 Task: Look for Airbnb properties in Hengchun, Taiwan from 4th December, 2023 to 10th December, 2023 for 8 adults, 2 children.4 bedrooms having 8 beds and 4 bathrooms. Property type can be house. Amenities needed are: wifi, TV, free parkinig on premises, gym, breakfast. Look for 4 properties as per requirement.
Action: Mouse moved to (394, 62)
Screenshot: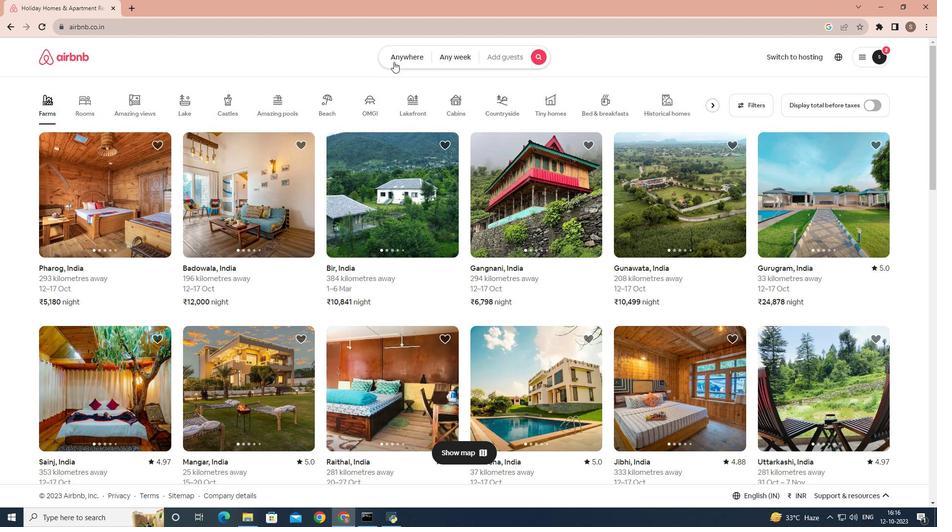 
Action: Mouse pressed left at (394, 62)
Screenshot: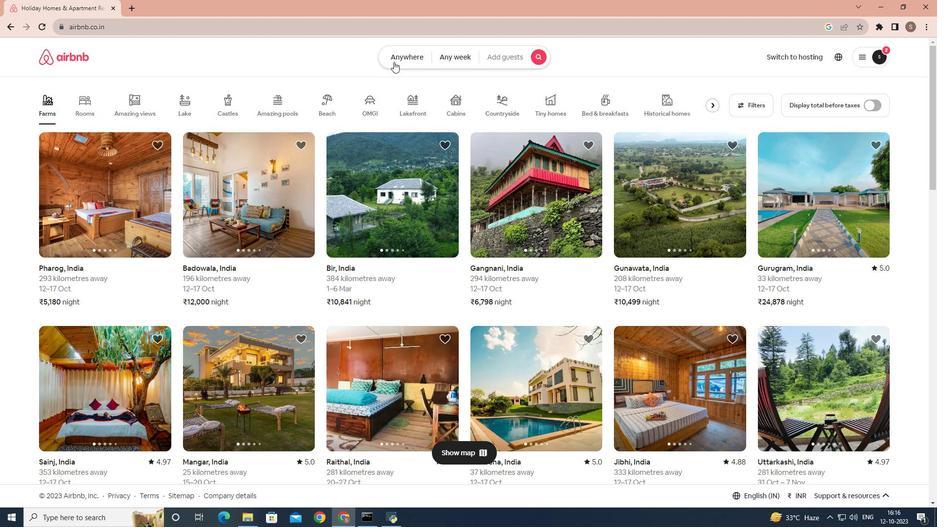 
Action: Mouse moved to (321, 96)
Screenshot: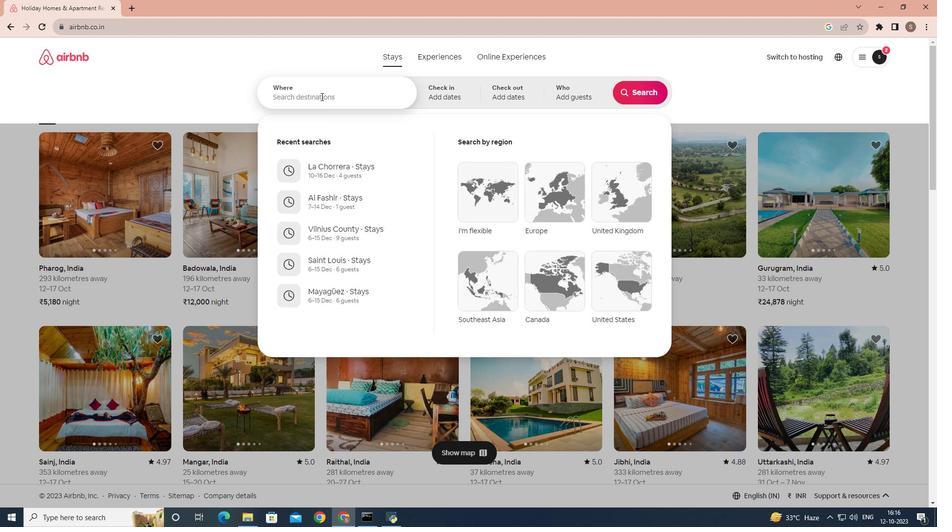 
Action: Mouse pressed left at (321, 96)
Screenshot: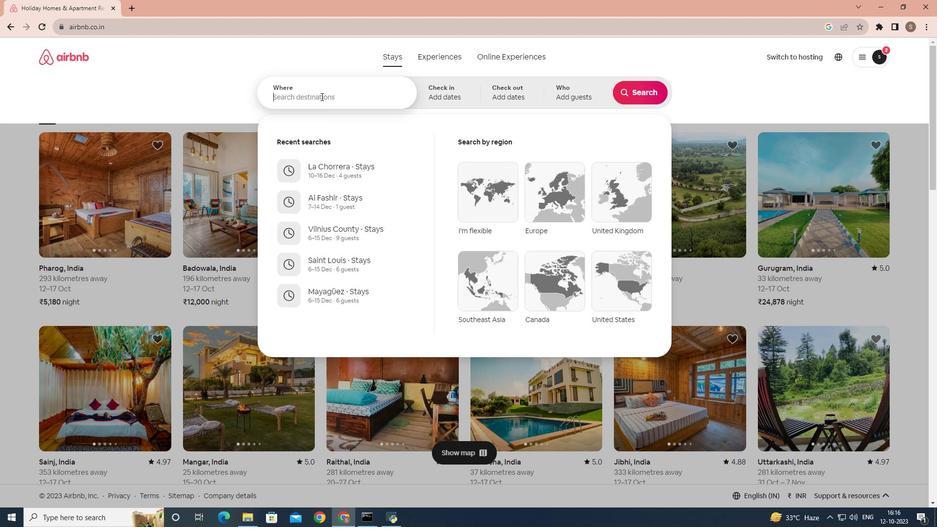 
Action: Key pressed hengchun
Screenshot: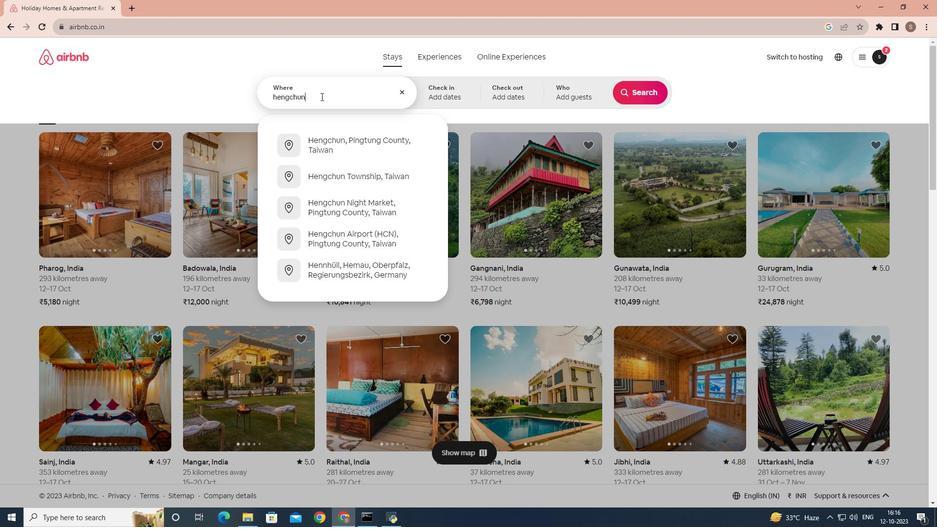 
Action: Mouse moved to (324, 173)
Screenshot: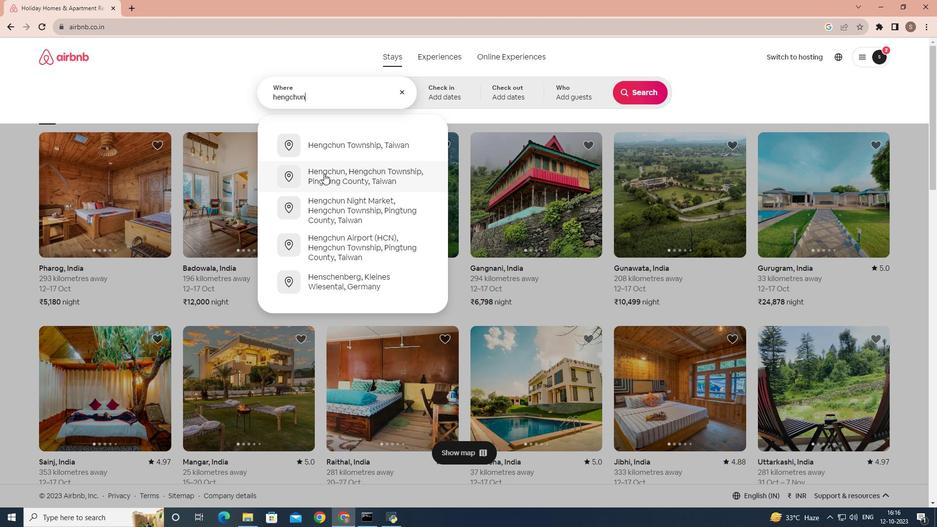 
Action: Mouse pressed left at (324, 173)
Screenshot: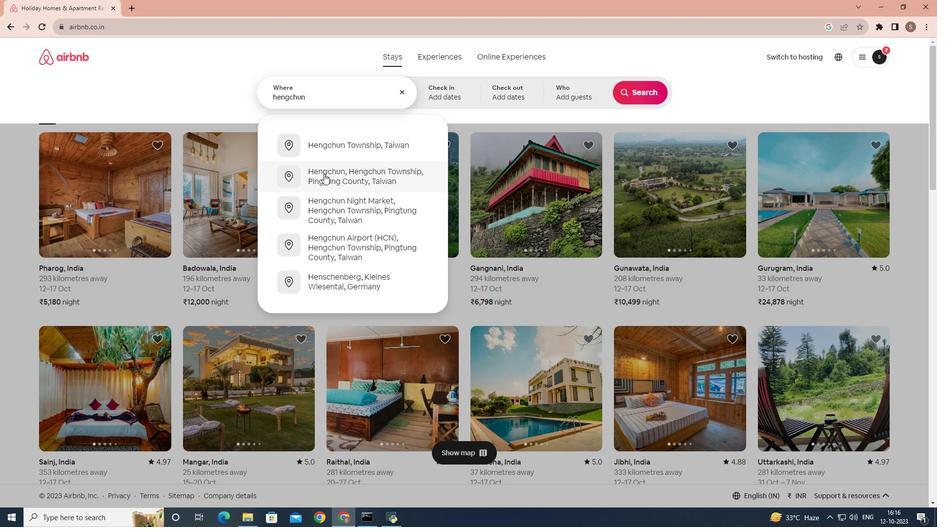 
Action: Mouse moved to (640, 167)
Screenshot: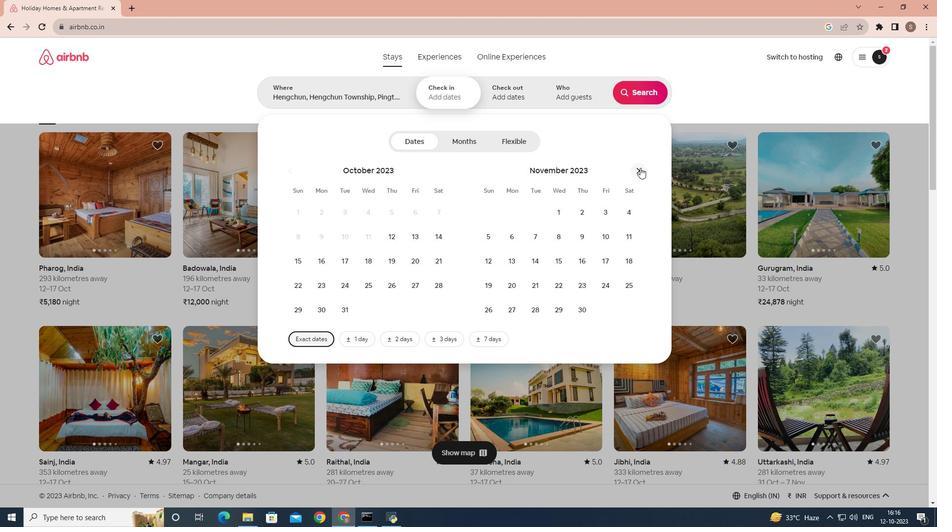 
Action: Mouse pressed left at (640, 167)
Screenshot: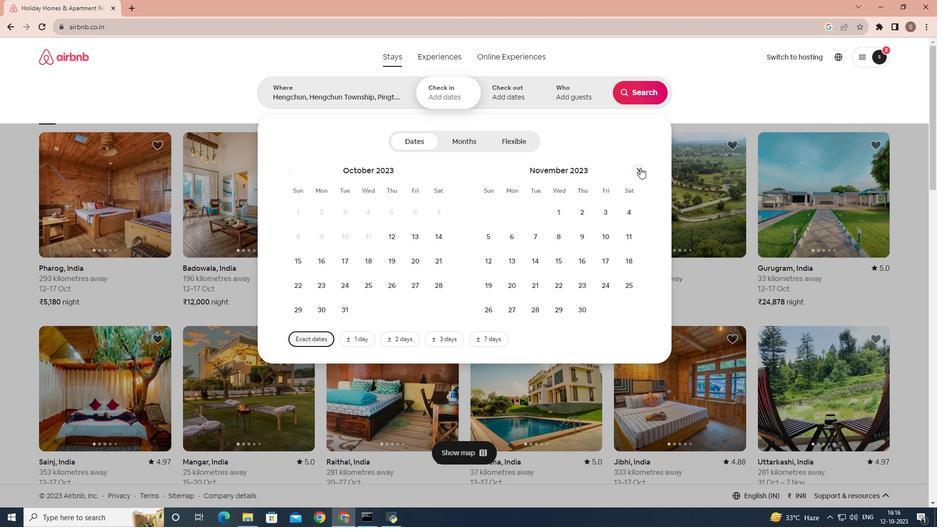 
Action: Mouse moved to (515, 242)
Screenshot: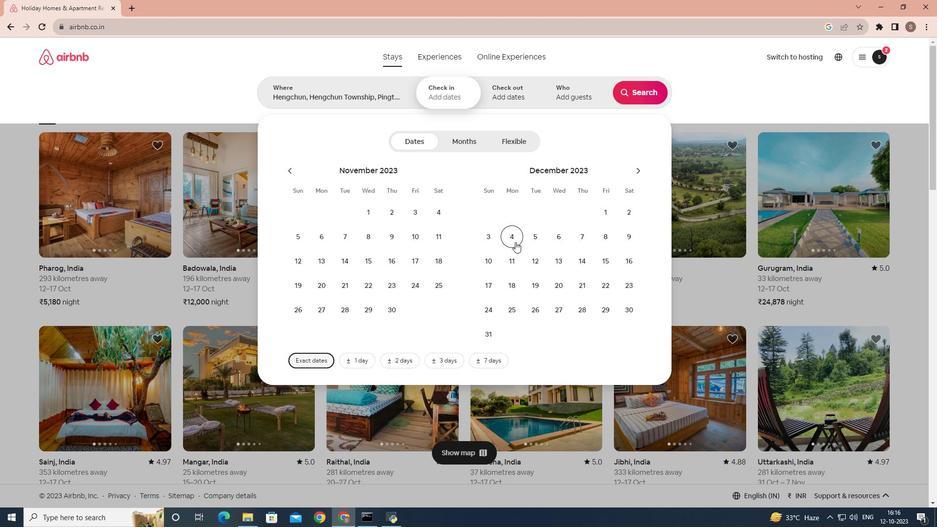 
Action: Mouse pressed left at (515, 242)
Screenshot: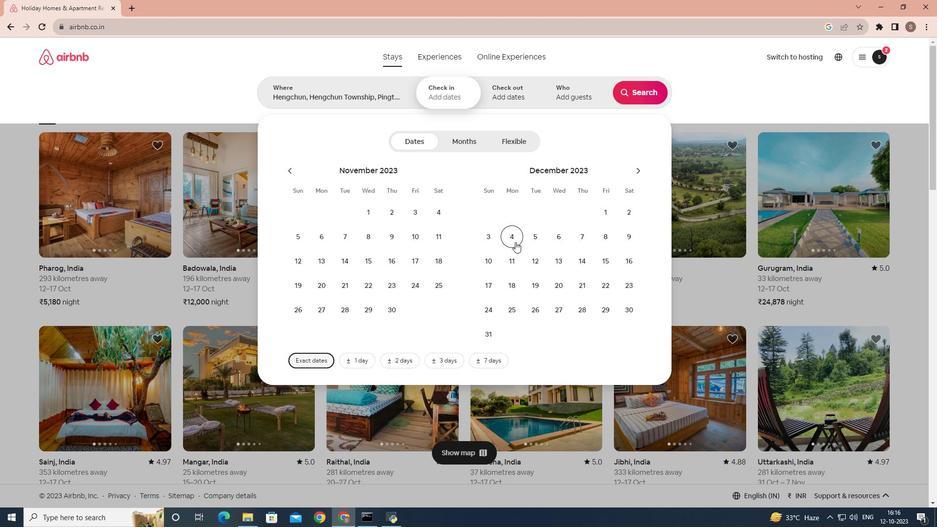 
Action: Mouse moved to (497, 262)
Screenshot: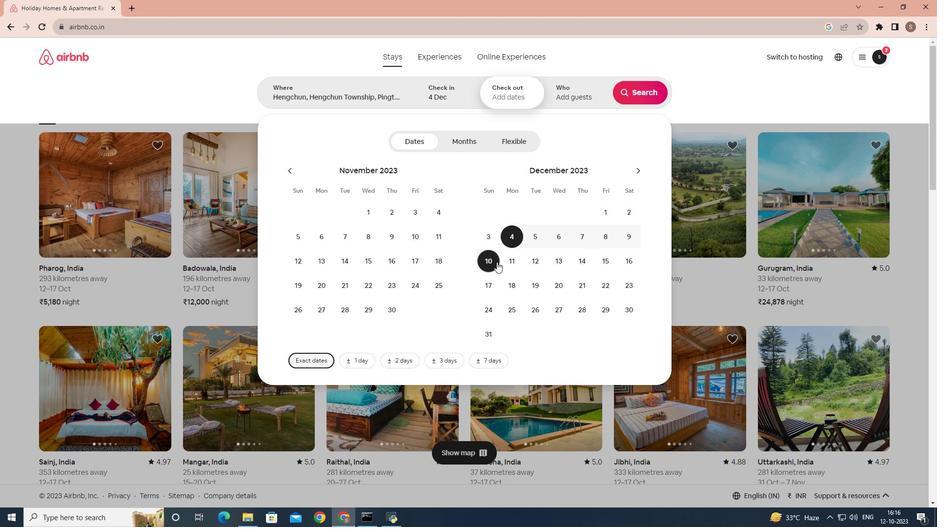 
Action: Mouse pressed left at (497, 262)
Screenshot: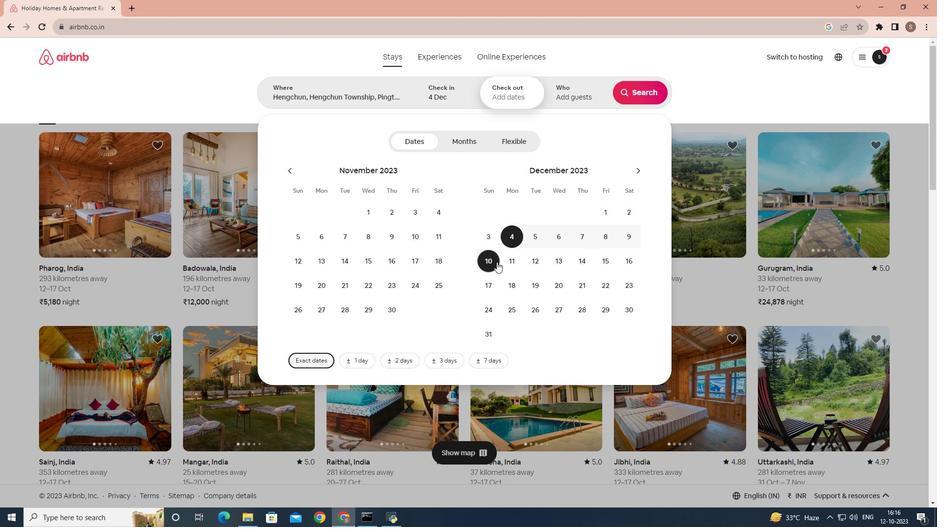 
Action: Mouse moved to (583, 98)
Screenshot: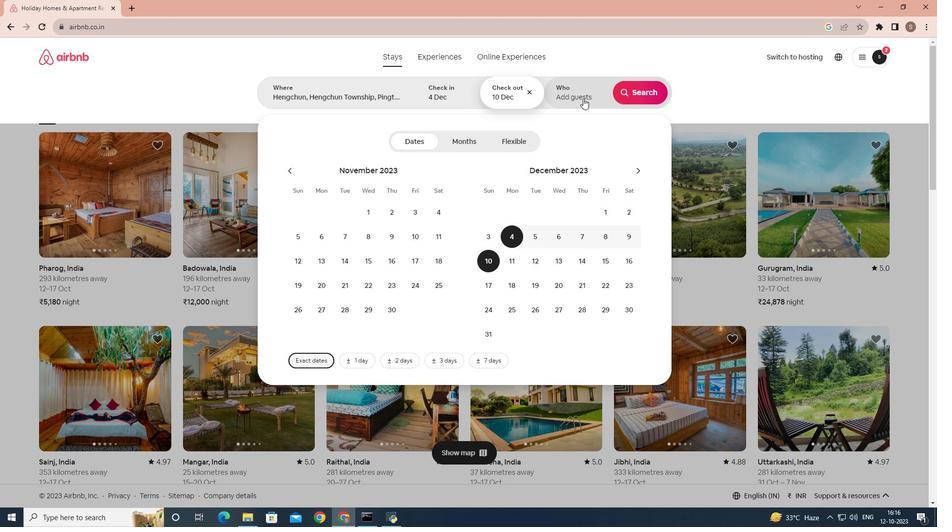 
Action: Mouse pressed left at (583, 98)
Screenshot: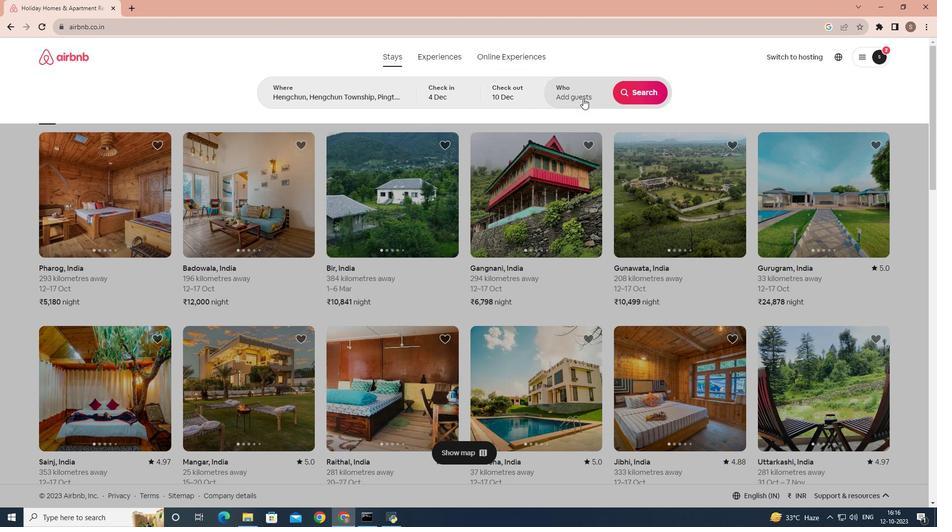 
Action: Mouse moved to (648, 143)
Screenshot: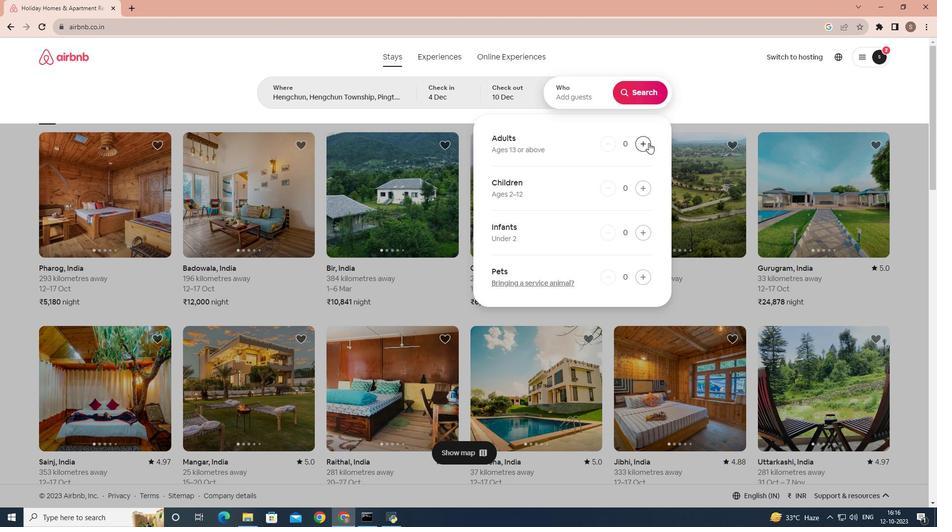 
Action: Mouse pressed left at (648, 143)
Screenshot: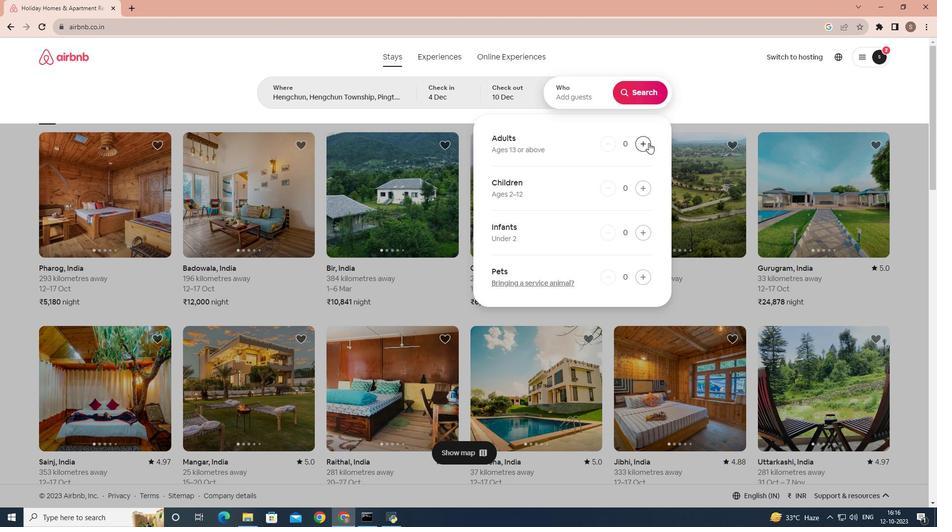 
Action: Mouse pressed left at (648, 143)
Screenshot: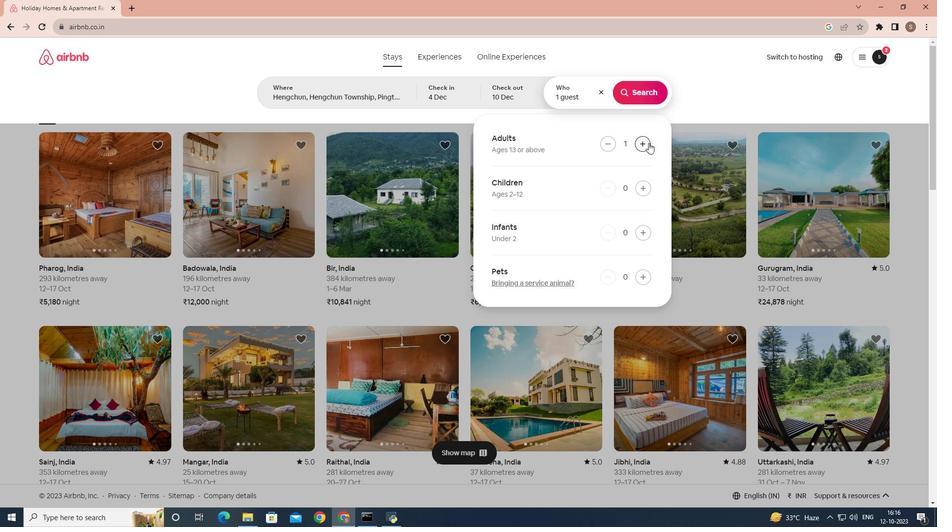 
Action: Mouse moved to (648, 143)
Screenshot: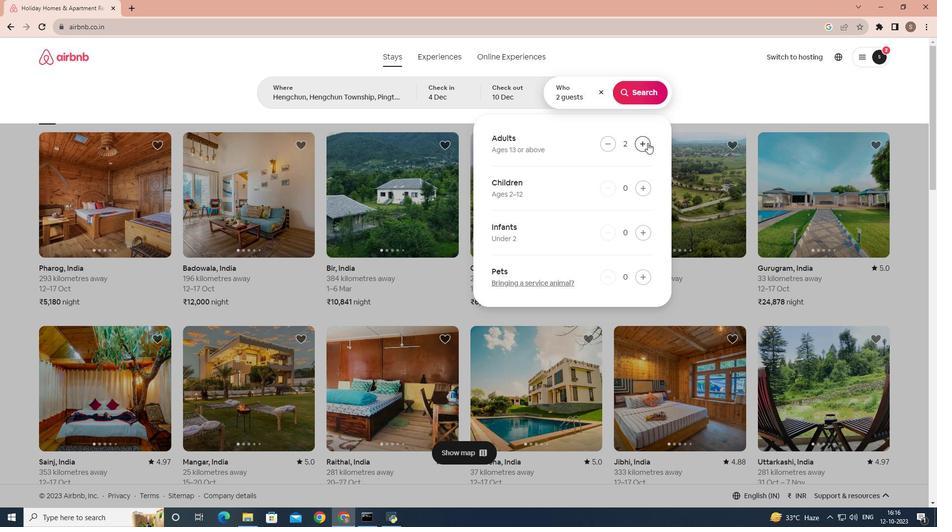 
Action: Mouse pressed left at (648, 143)
Screenshot: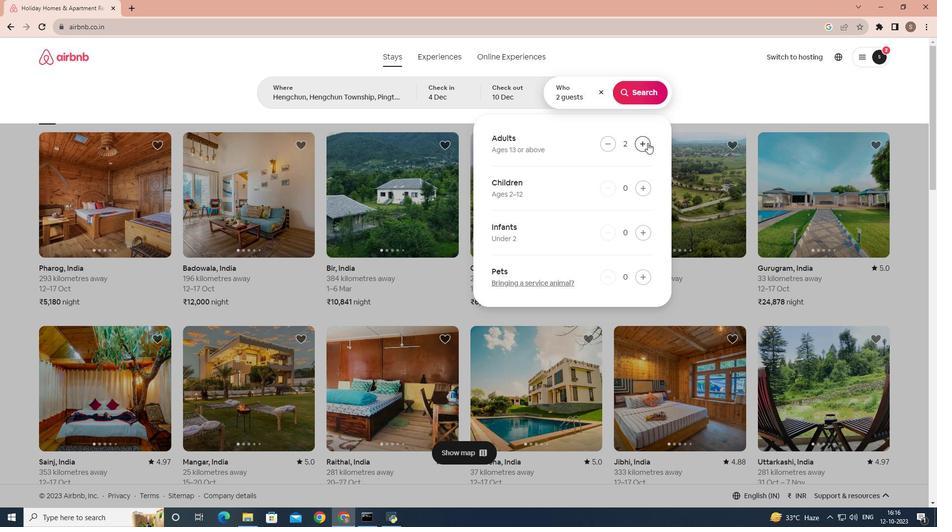 
Action: Mouse pressed left at (648, 143)
Screenshot: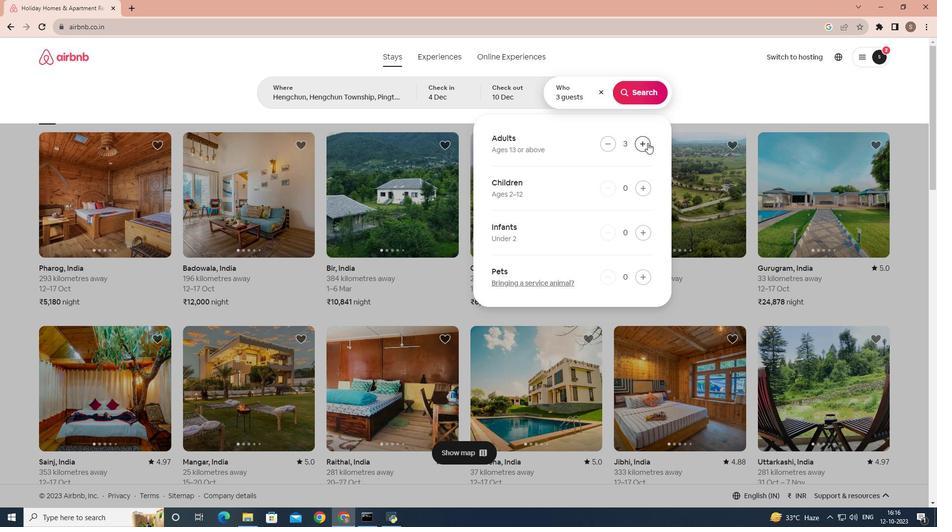 
Action: Mouse pressed left at (648, 143)
Screenshot: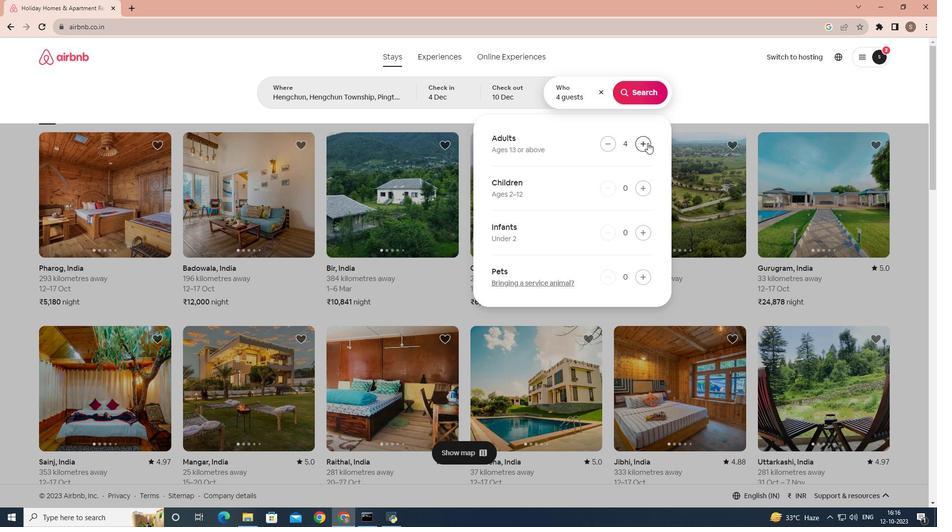 
Action: Mouse pressed left at (648, 143)
Screenshot: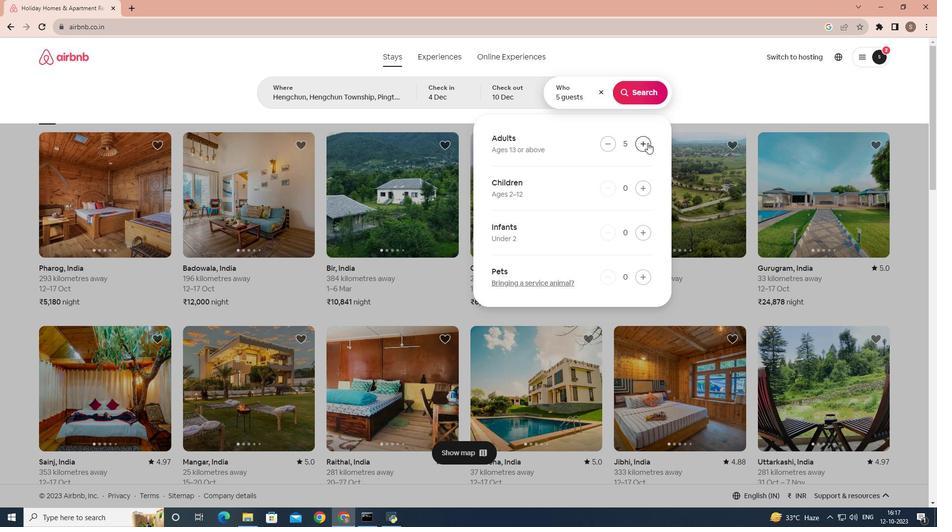 
Action: Mouse pressed left at (648, 143)
Screenshot: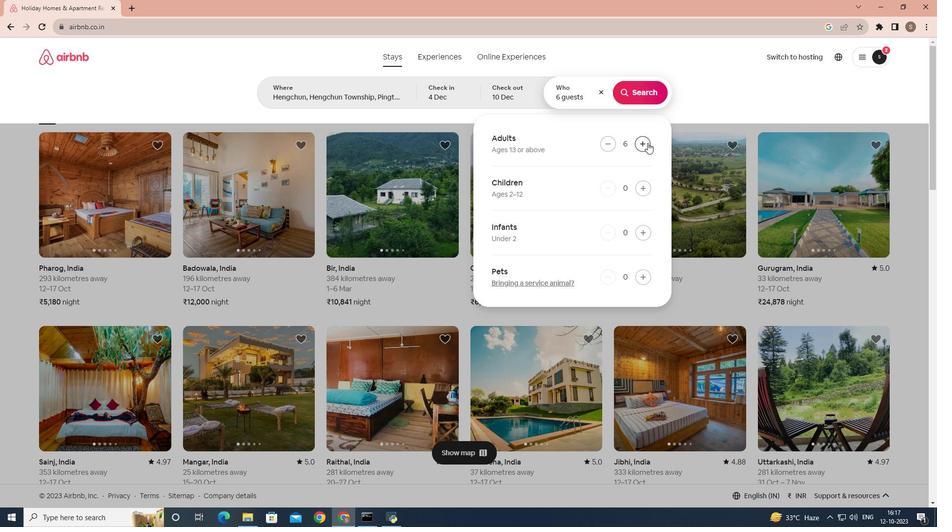 
Action: Mouse pressed left at (648, 143)
Screenshot: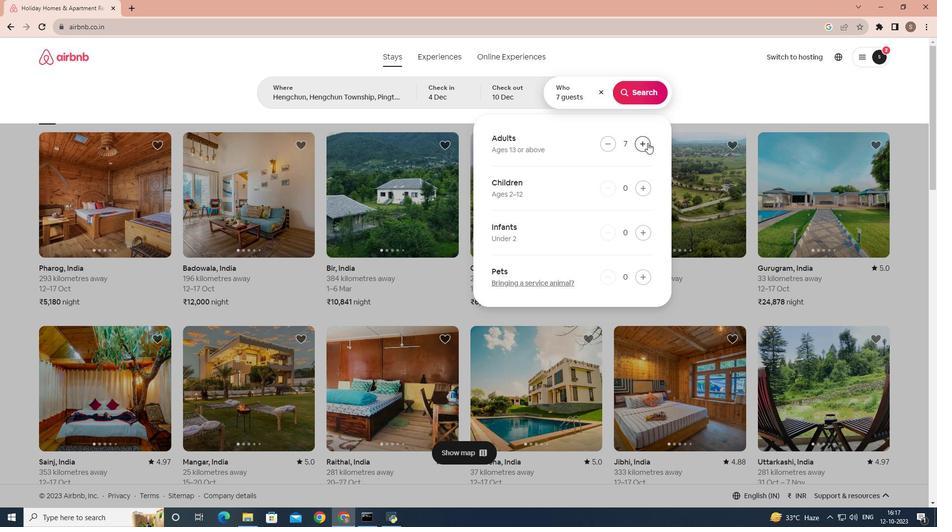
Action: Mouse moved to (639, 189)
Screenshot: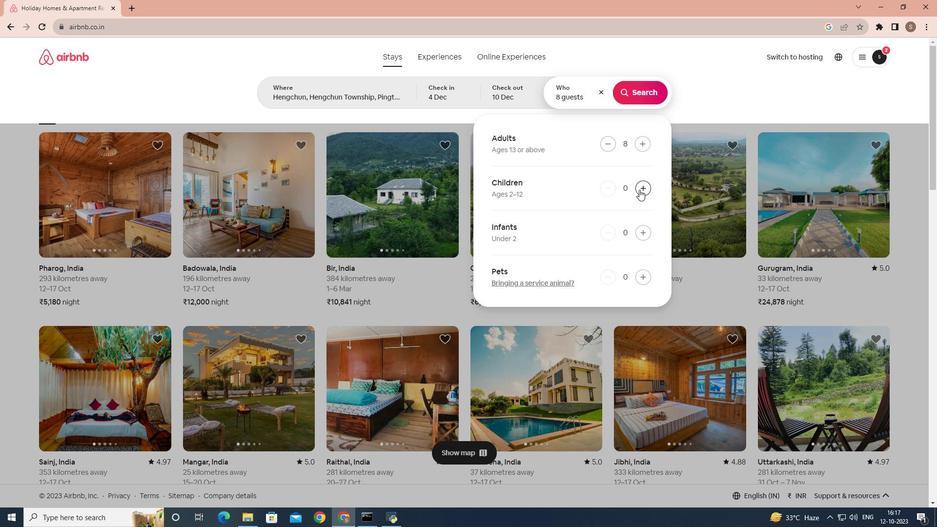 
Action: Mouse pressed left at (639, 189)
Screenshot: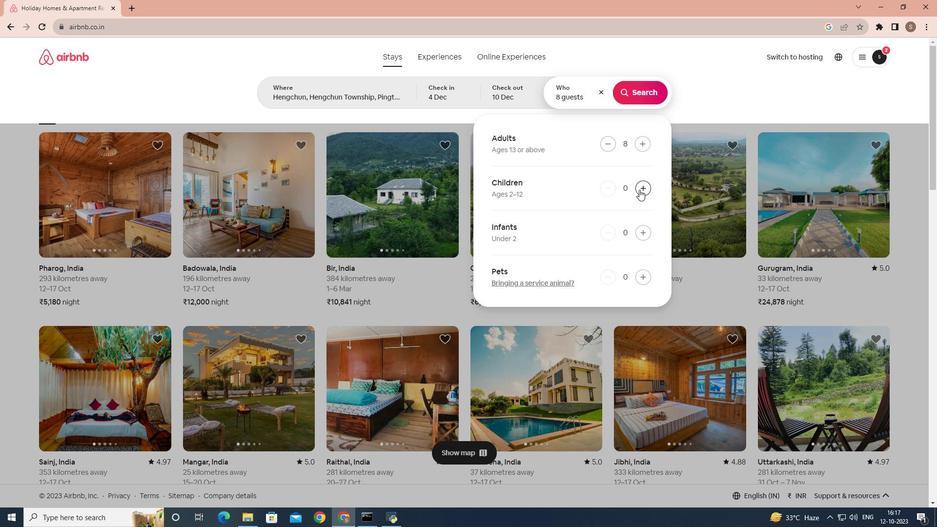 
Action: Mouse pressed left at (639, 189)
Screenshot: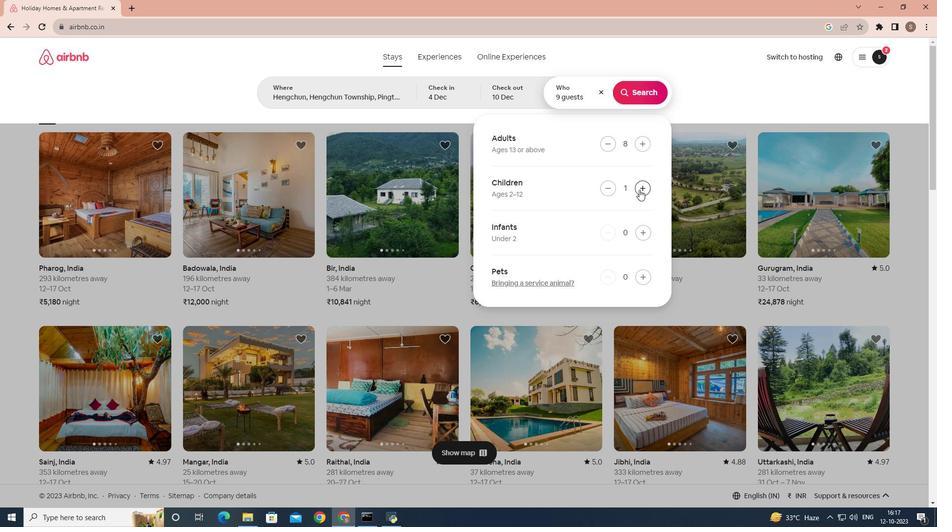 
Action: Mouse moved to (640, 101)
Screenshot: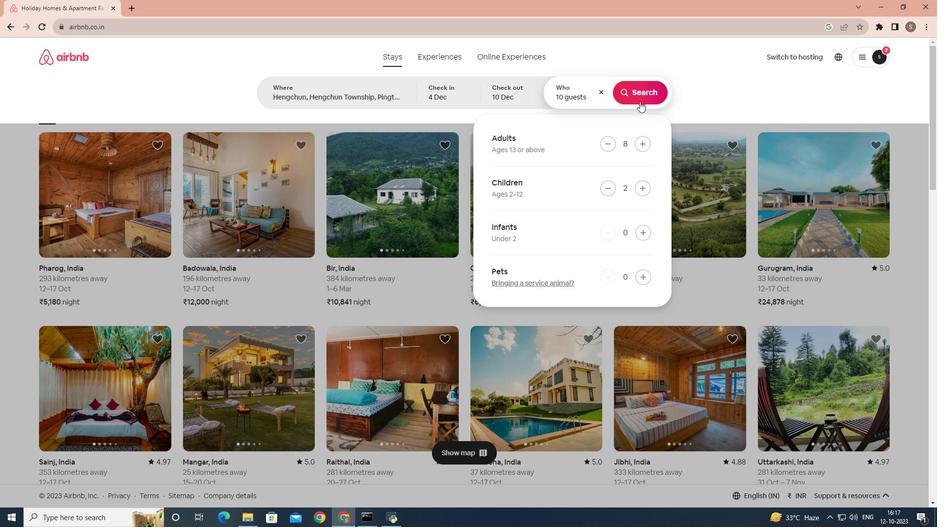 
Action: Mouse pressed left at (640, 101)
Screenshot: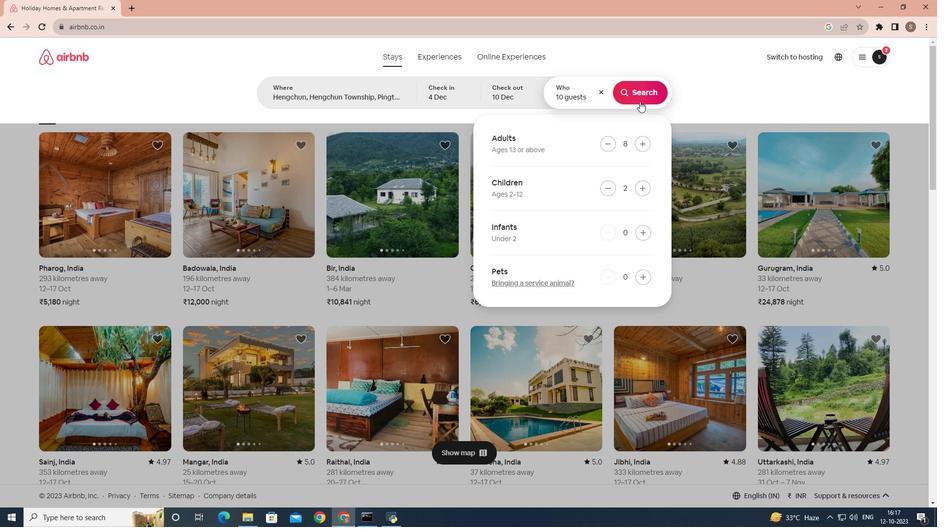 
Action: Mouse moved to (788, 95)
Screenshot: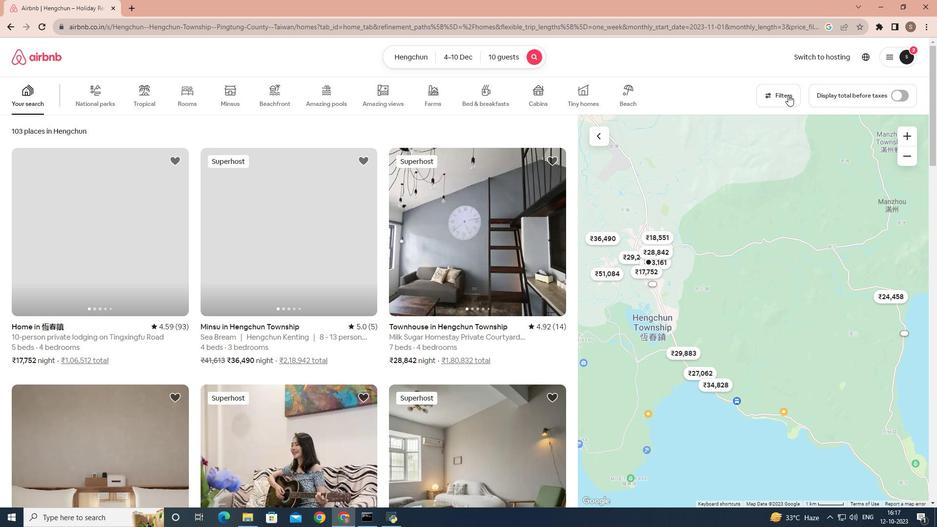 
Action: Mouse pressed left at (788, 95)
Screenshot: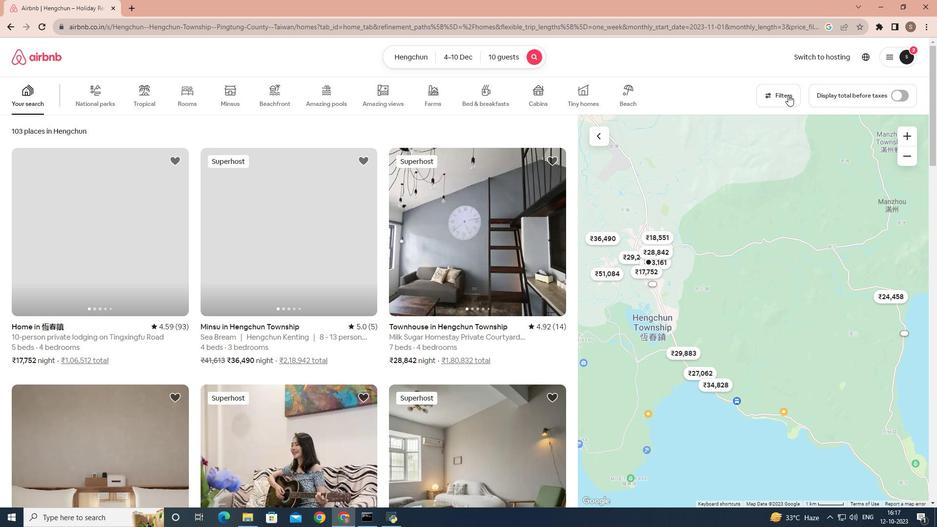
Action: Mouse moved to (435, 296)
Screenshot: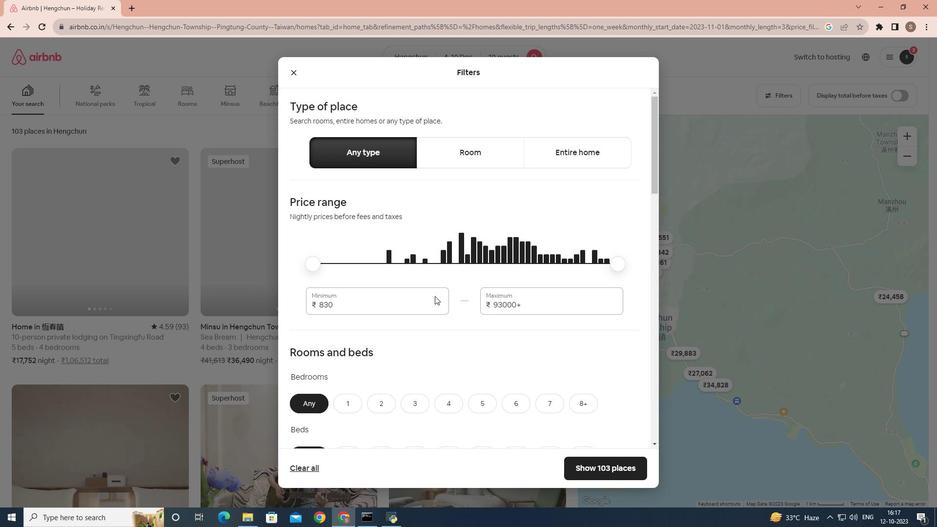 
Action: Mouse scrolled (435, 295) with delta (0, 0)
Screenshot: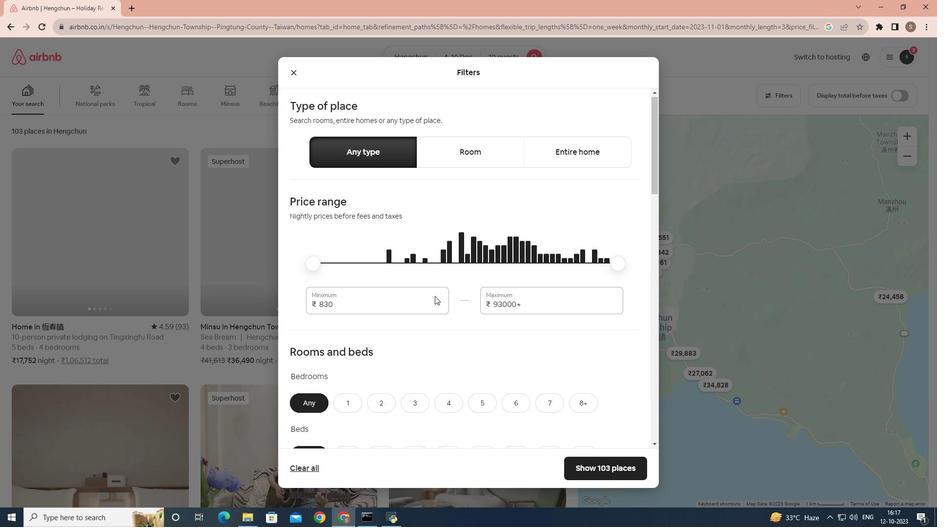 
Action: Mouse scrolled (435, 295) with delta (0, 0)
Screenshot: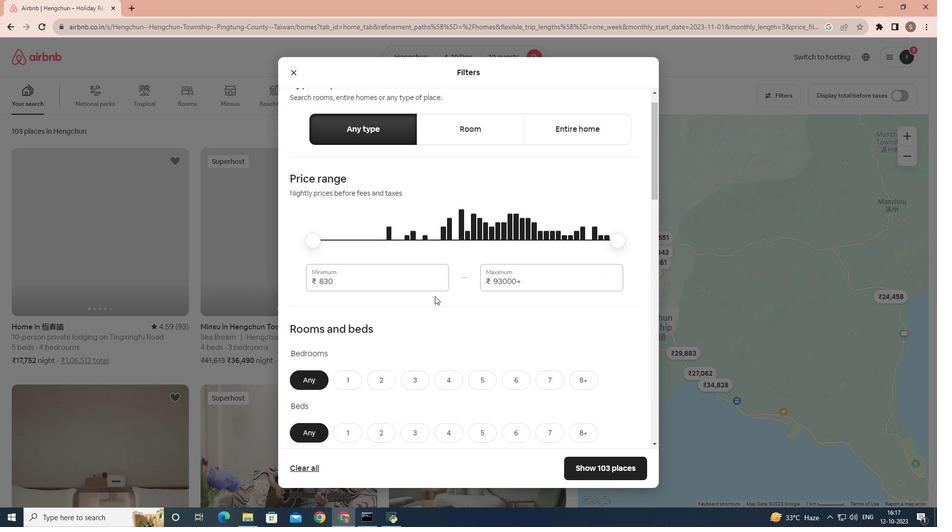
Action: Mouse scrolled (435, 295) with delta (0, 0)
Screenshot: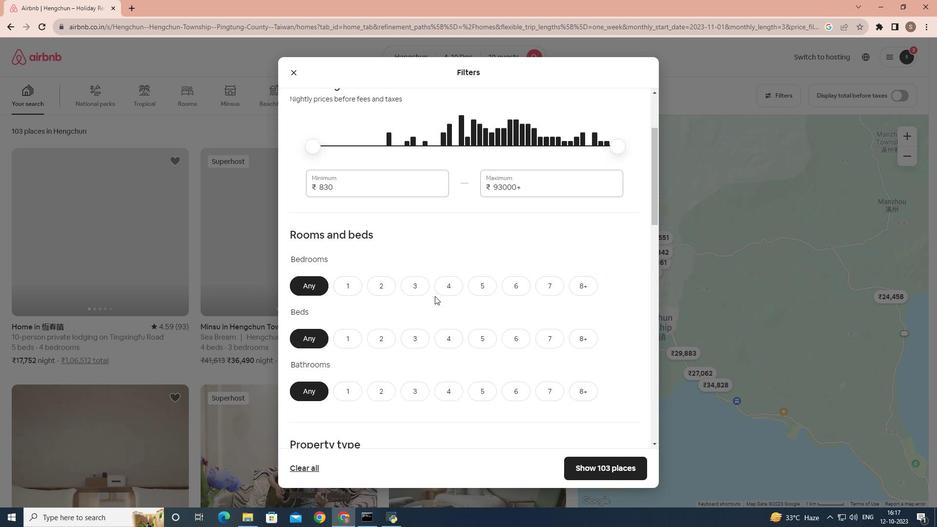 
Action: Mouse moved to (448, 262)
Screenshot: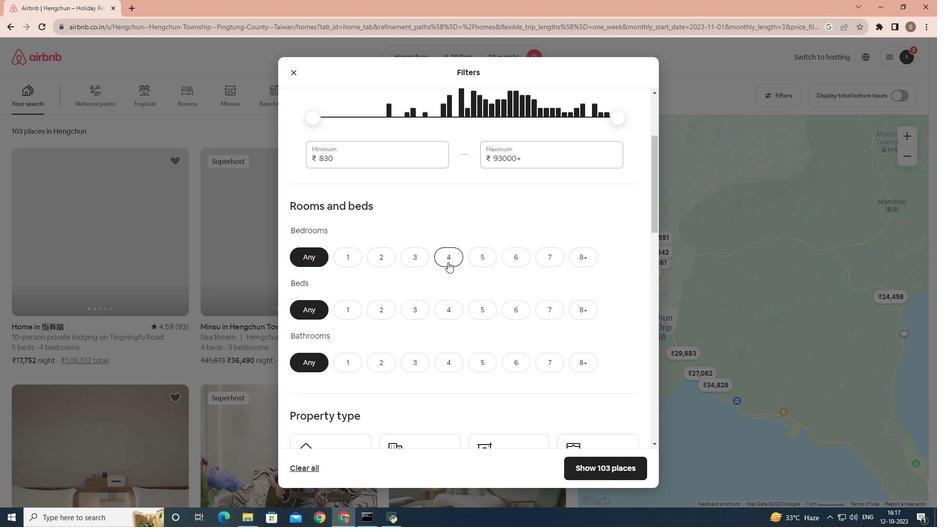 
Action: Mouse pressed left at (448, 262)
Screenshot: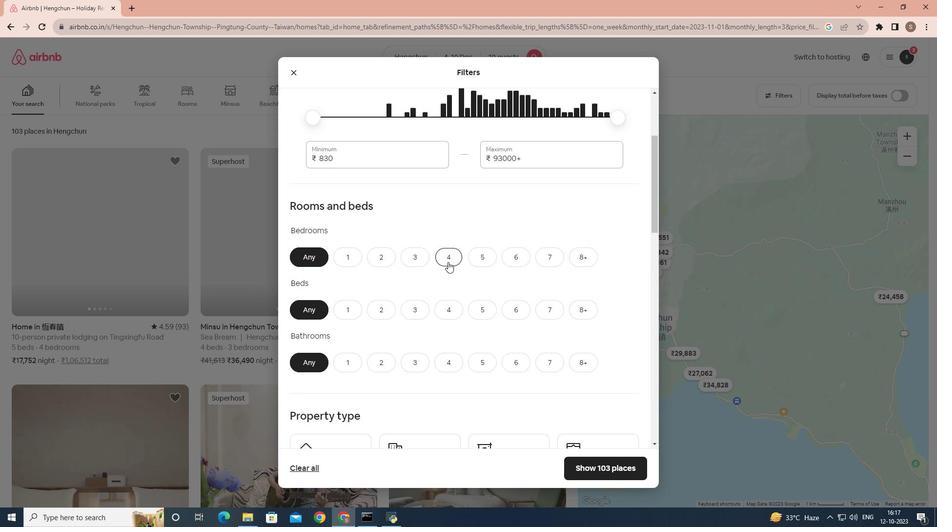 
Action: Mouse moved to (583, 315)
Screenshot: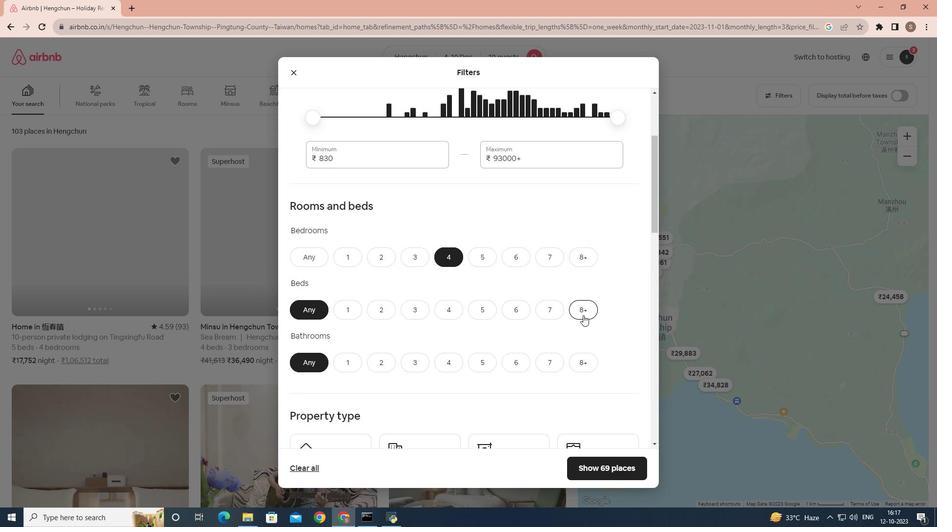
Action: Mouse pressed left at (583, 315)
Screenshot: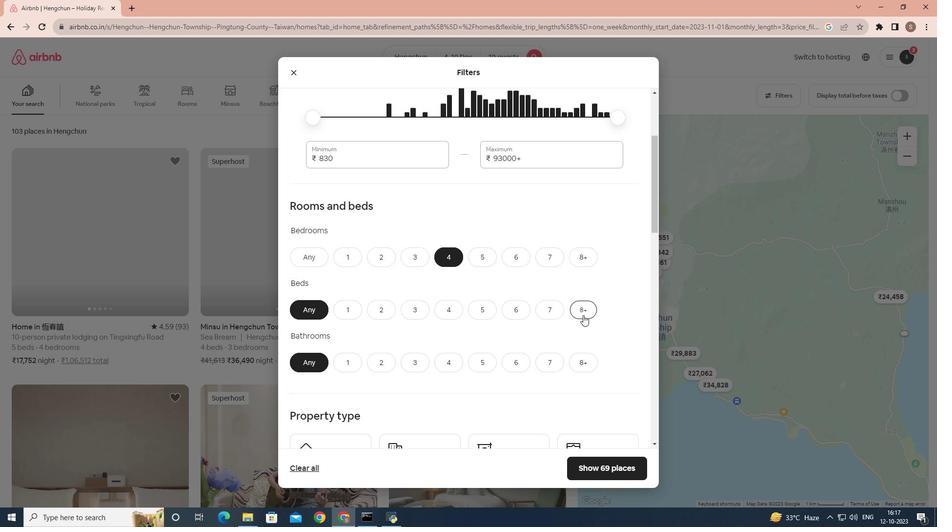 
Action: Mouse moved to (455, 366)
Screenshot: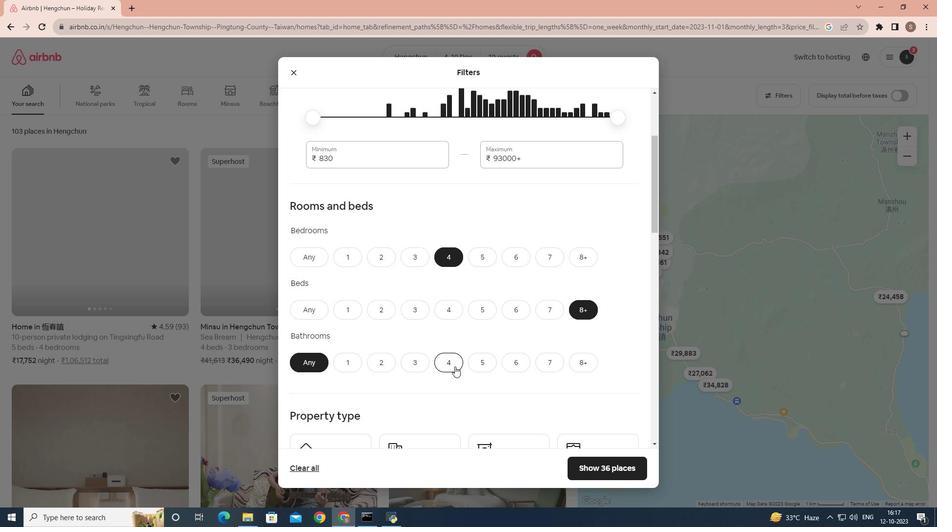 
Action: Mouse pressed left at (455, 366)
Screenshot: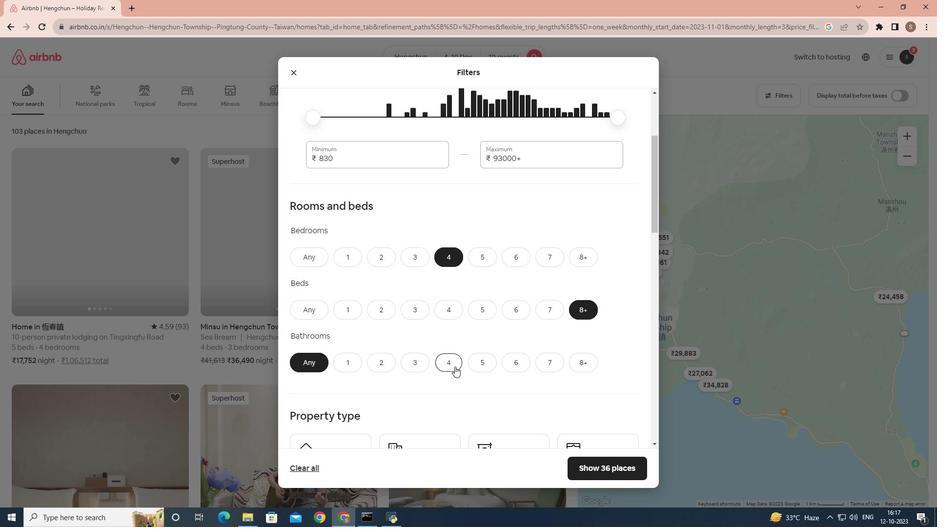
Action: Mouse moved to (443, 337)
Screenshot: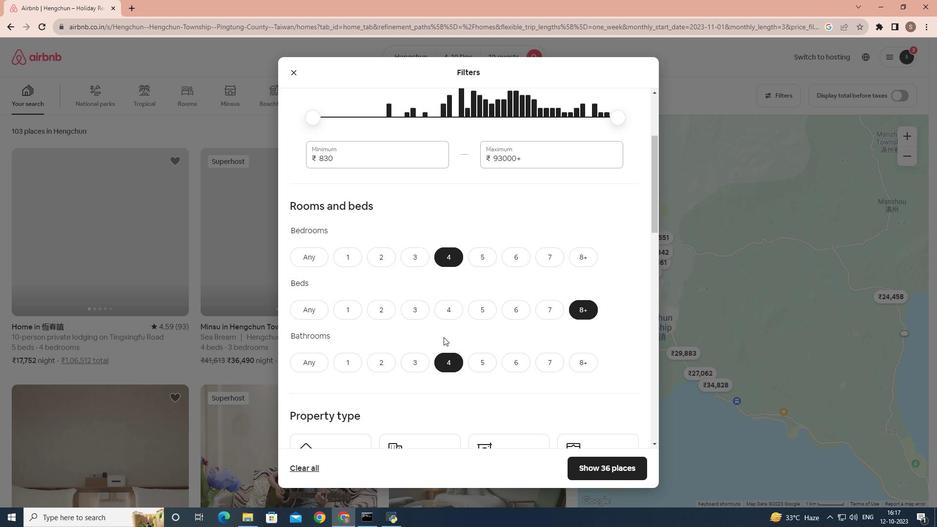 
Action: Mouse scrolled (443, 336) with delta (0, 0)
Screenshot: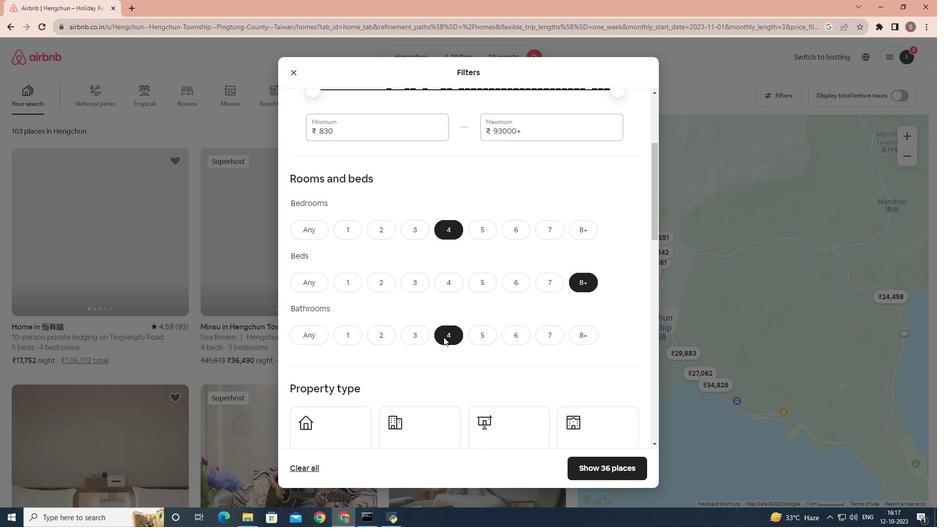 
Action: Mouse scrolled (443, 336) with delta (0, 0)
Screenshot: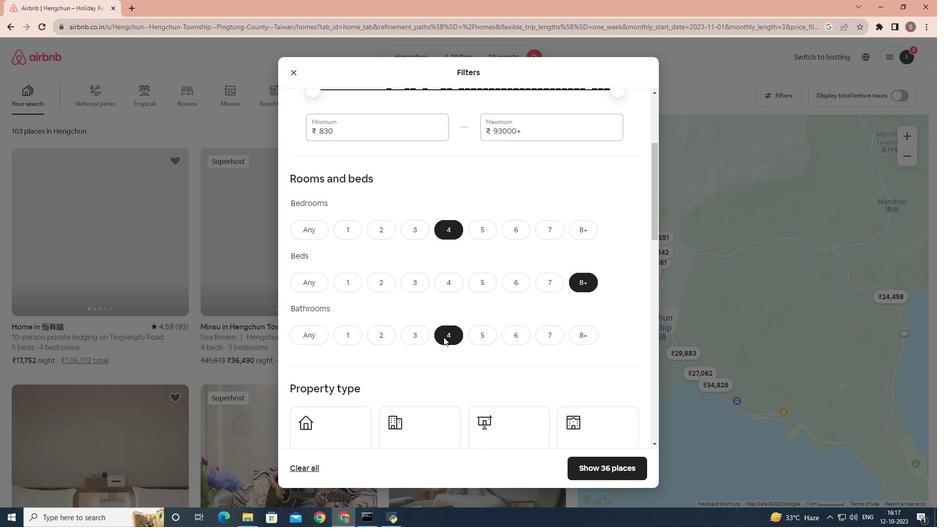
Action: Mouse scrolled (443, 336) with delta (0, 0)
Screenshot: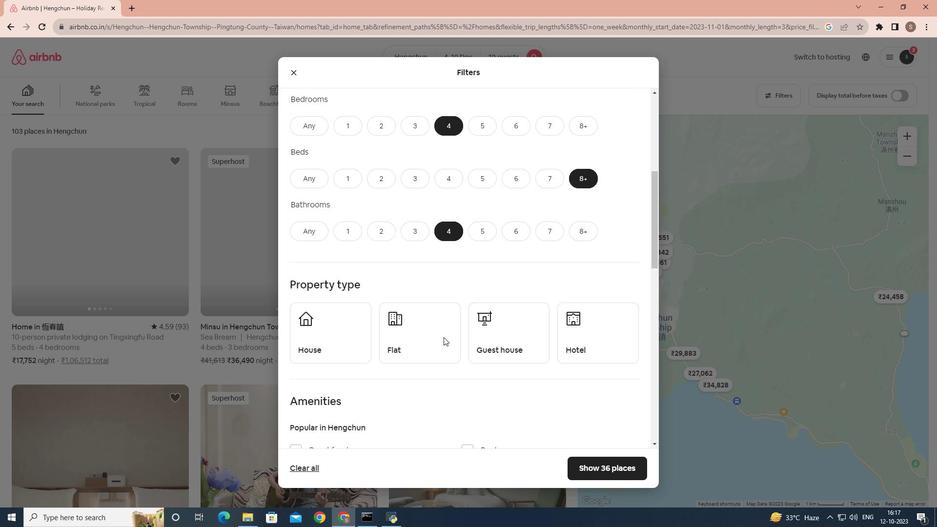 
Action: Mouse scrolled (443, 336) with delta (0, 0)
Screenshot: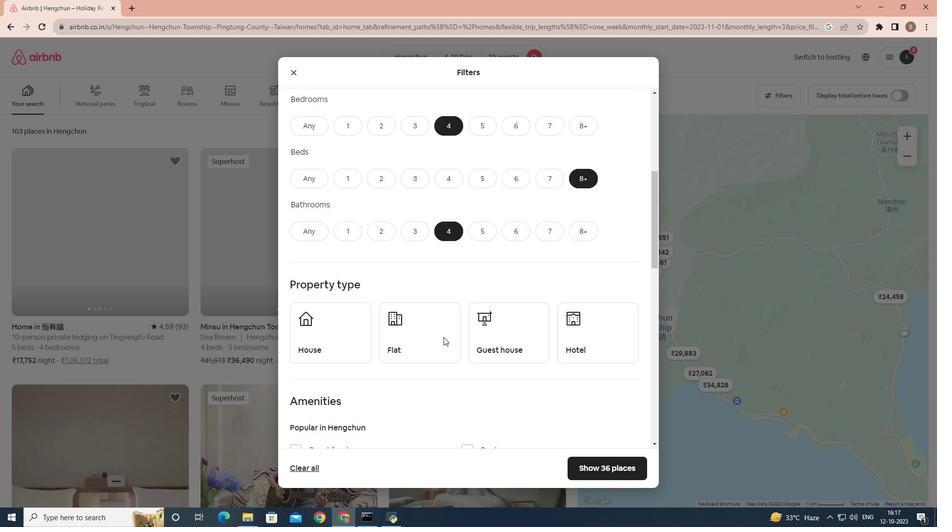 
Action: Mouse moved to (385, 256)
Screenshot: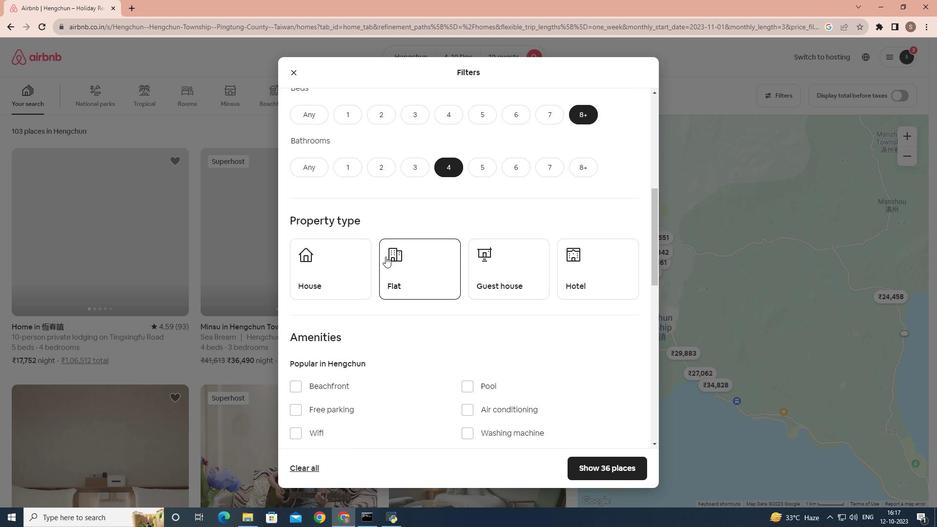 
Action: Mouse scrolled (385, 256) with delta (0, 0)
Screenshot: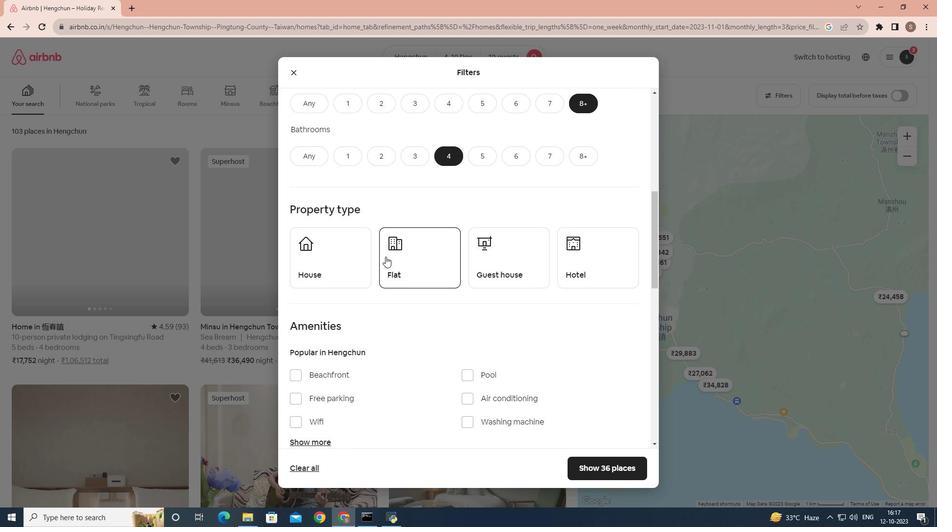
Action: Mouse moved to (326, 239)
Screenshot: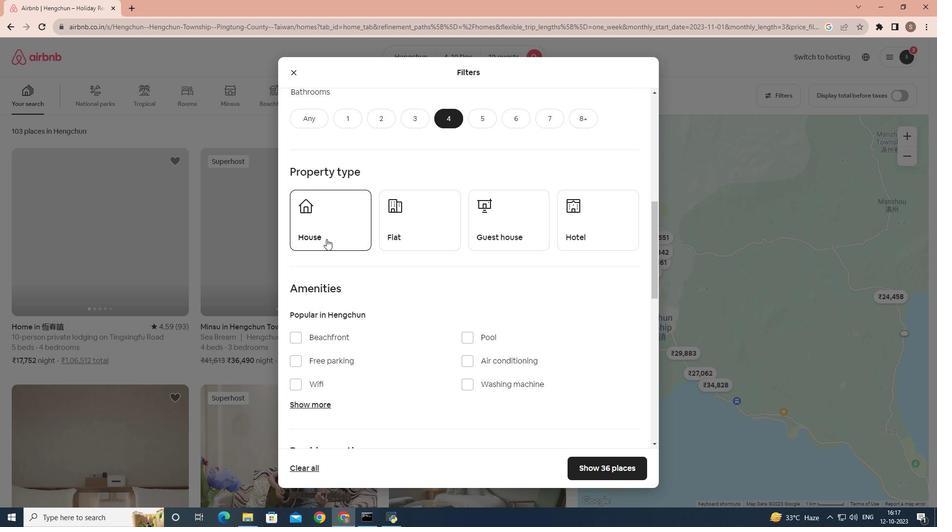 
Action: Mouse pressed left at (326, 239)
Screenshot: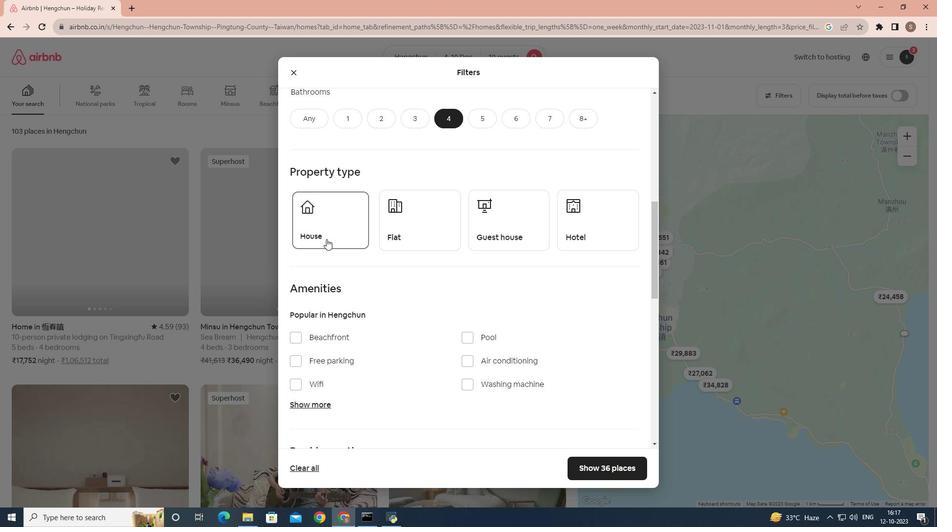 
Action: Mouse moved to (303, 403)
Screenshot: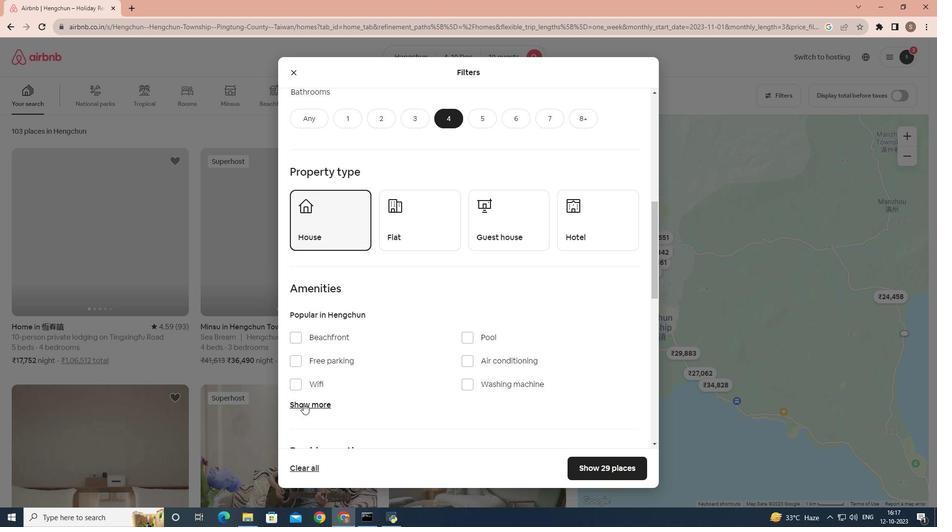 
Action: Mouse pressed left at (303, 403)
Screenshot: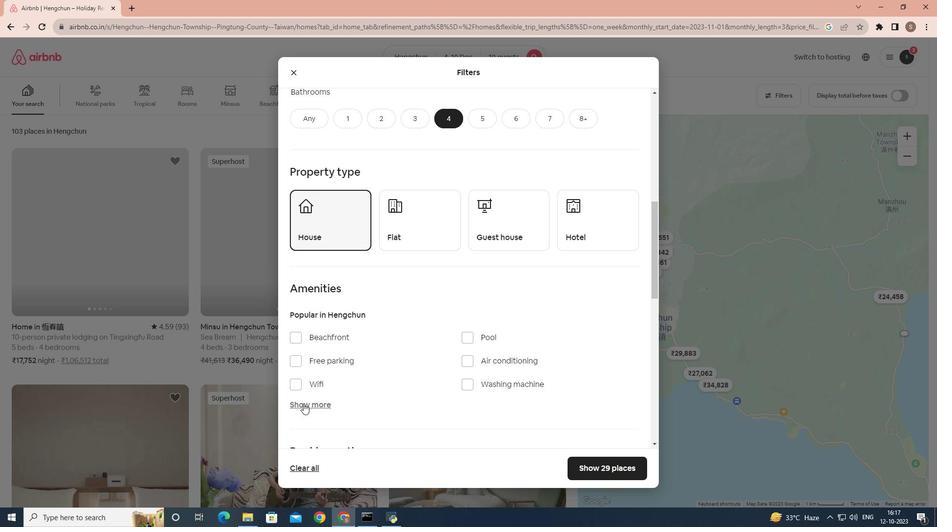 
Action: Mouse moved to (312, 380)
Screenshot: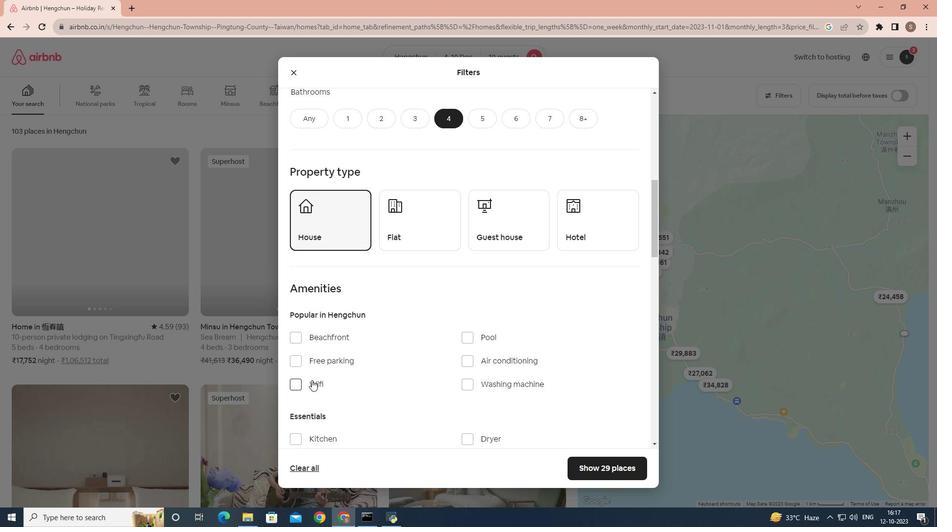 
Action: Mouse scrolled (312, 379) with delta (0, 0)
Screenshot: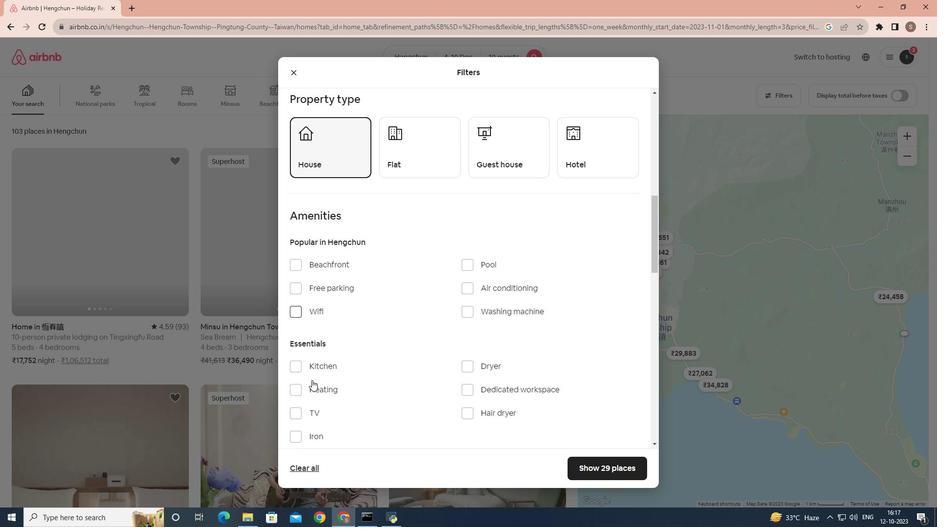 
Action: Mouse scrolled (312, 379) with delta (0, 0)
Screenshot: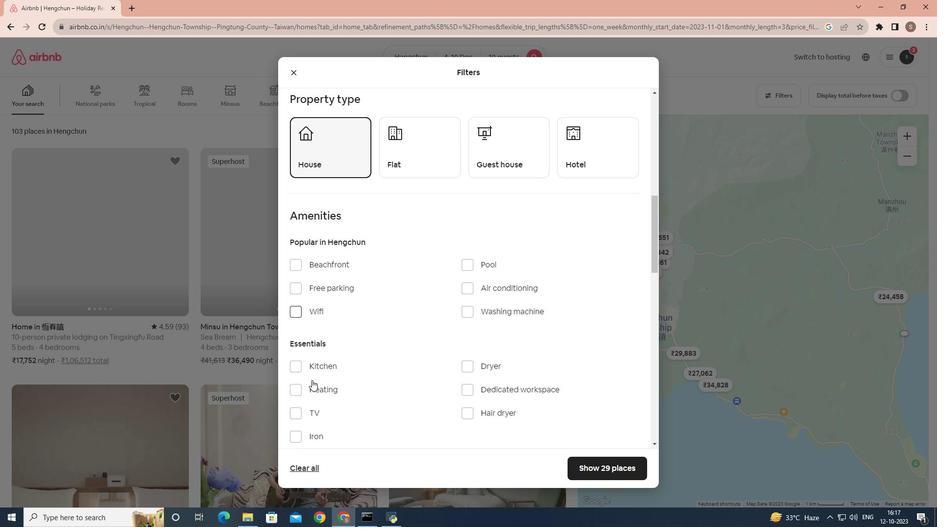 
Action: Mouse scrolled (312, 379) with delta (0, 0)
Screenshot: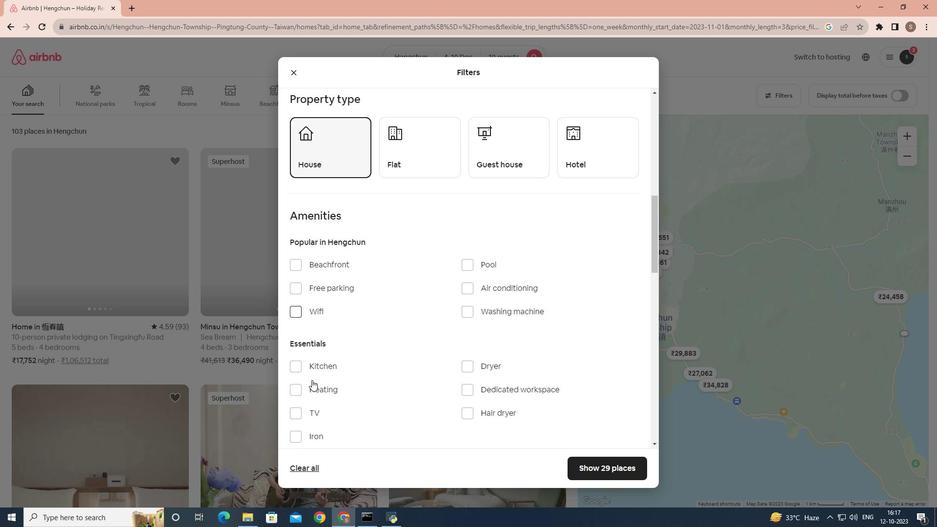 
Action: Mouse scrolled (312, 379) with delta (0, 0)
Screenshot: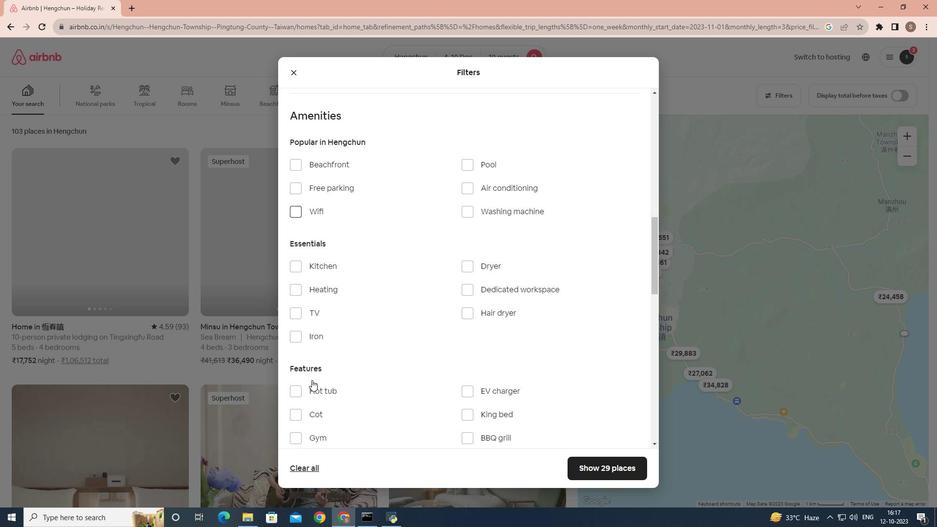 
Action: Mouse moved to (304, 195)
Screenshot: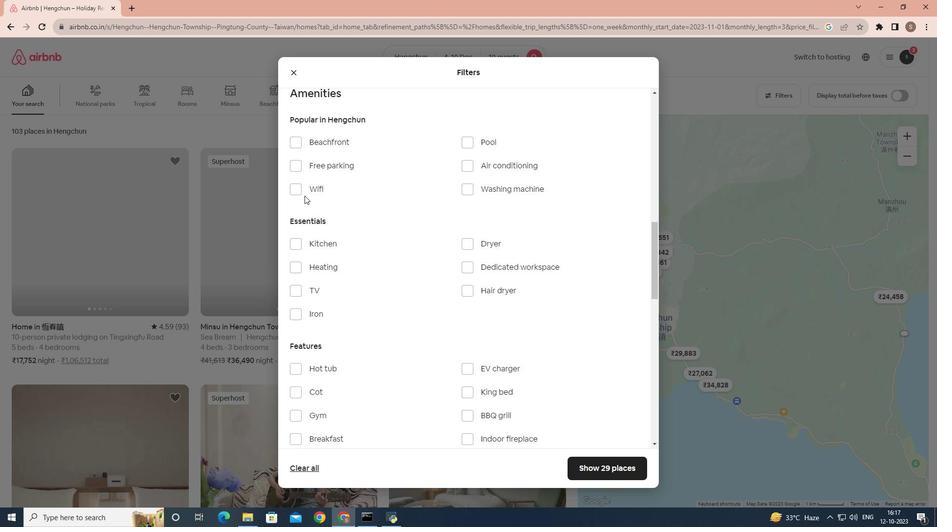 
Action: Mouse pressed left at (304, 195)
Screenshot: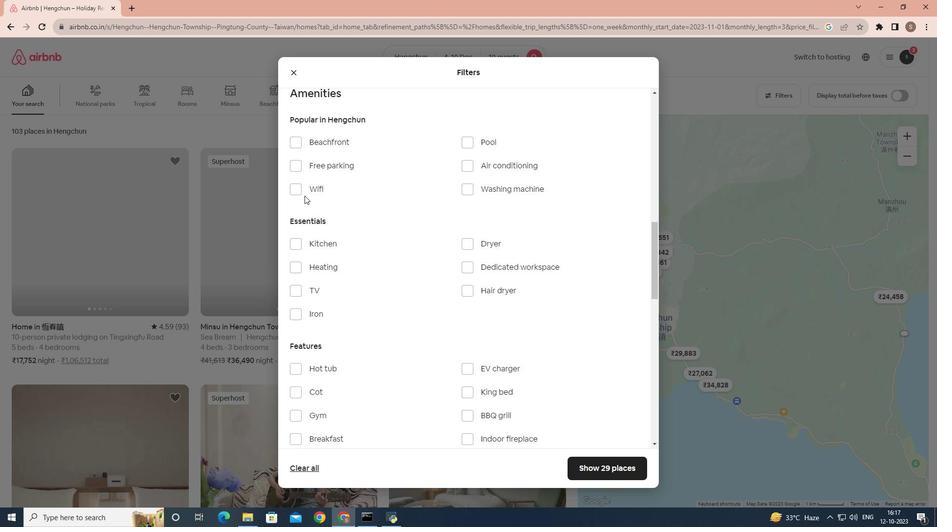 
Action: Mouse moved to (314, 192)
Screenshot: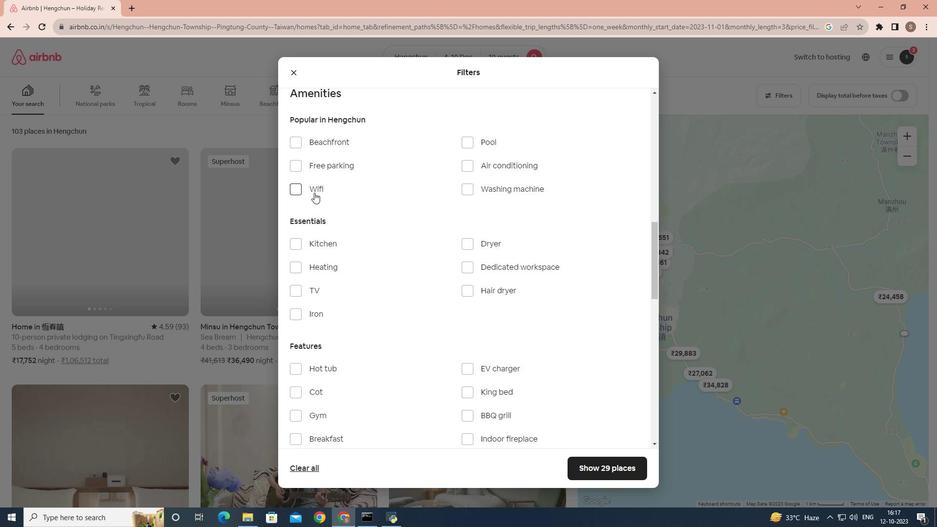 
Action: Mouse pressed left at (314, 192)
Screenshot: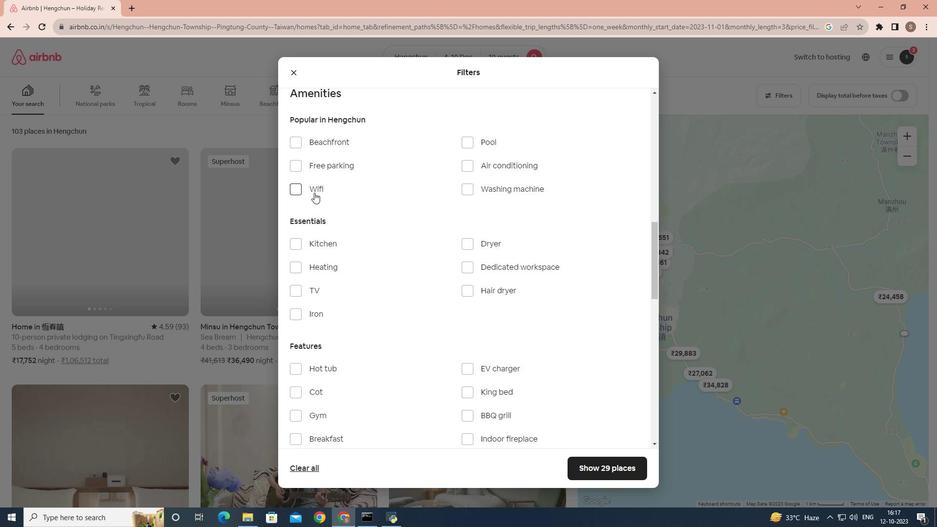 
Action: Mouse moved to (314, 413)
Screenshot: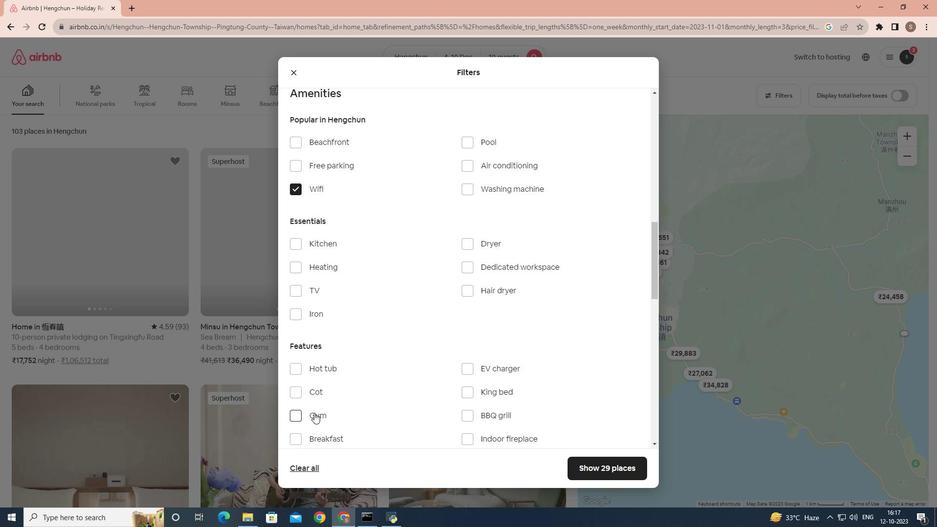 
Action: Mouse pressed left at (314, 413)
Screenshot: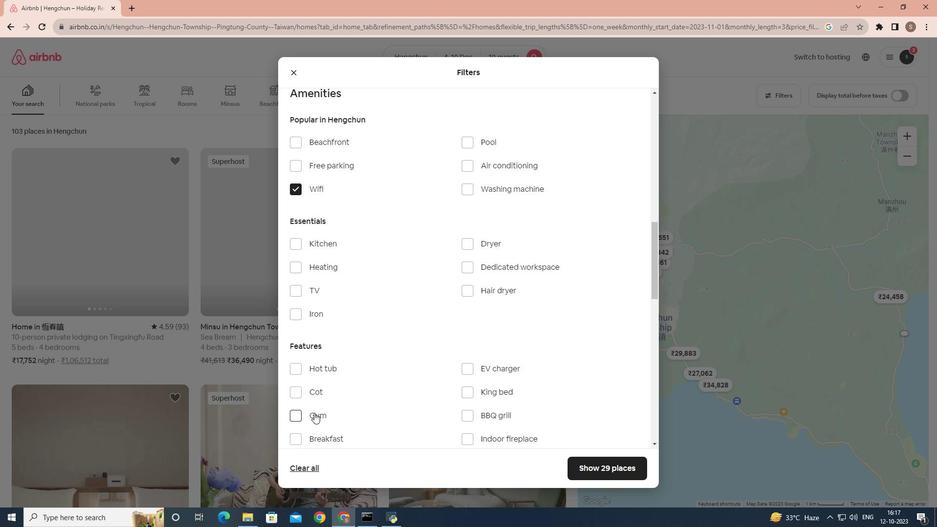 
Action: Mouse moved to (309, 436)
Screenshot: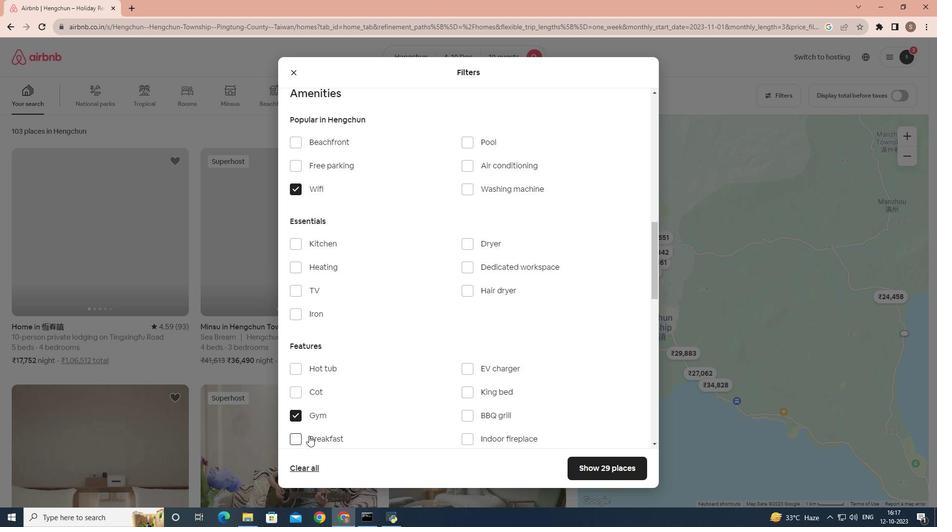 
Action: Mouse pressed left at (309, 436)
Screenshot: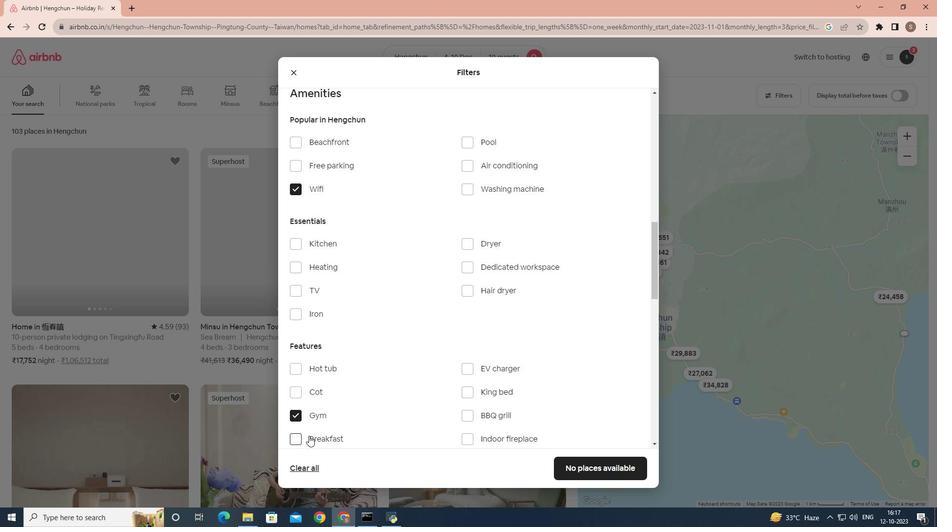 
Action: Mouse moved to (324, 162)
Screenshot: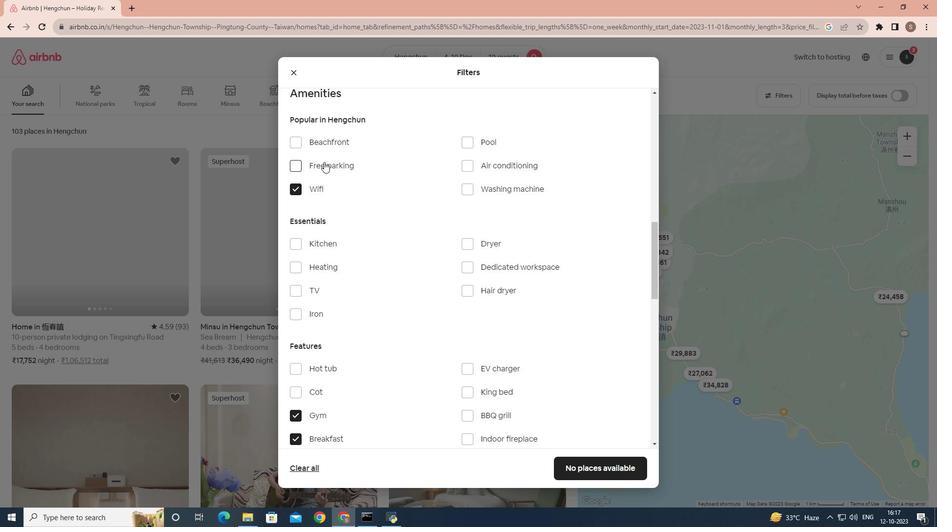 
Action: Mouse pressed left at (324, 162)
Screenshot: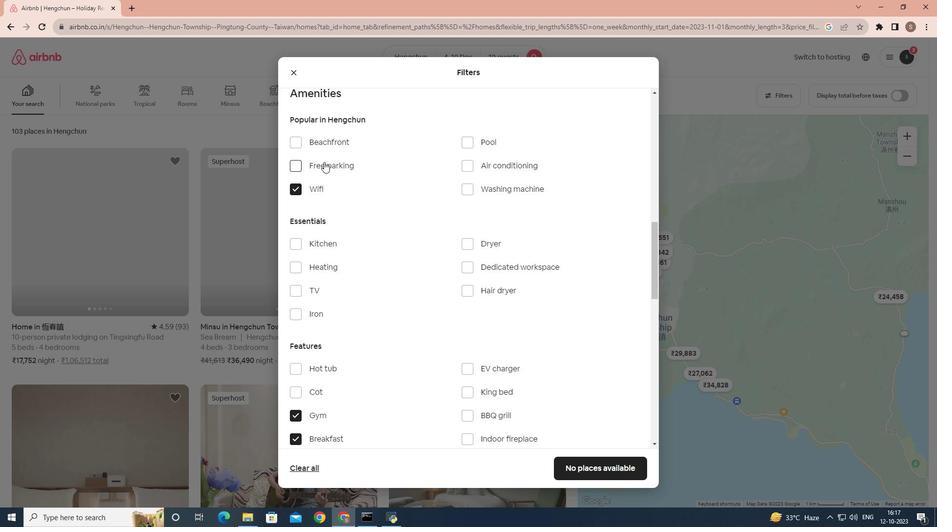
Action: Mouse moved to (583, 469)
Screenshot: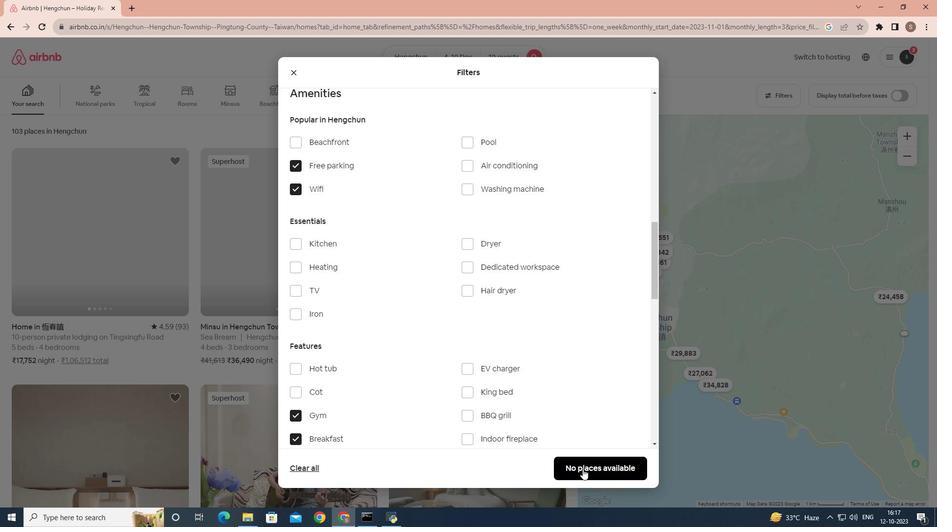 
Action: Mouse pressed left at (583, 469)
Screenshot: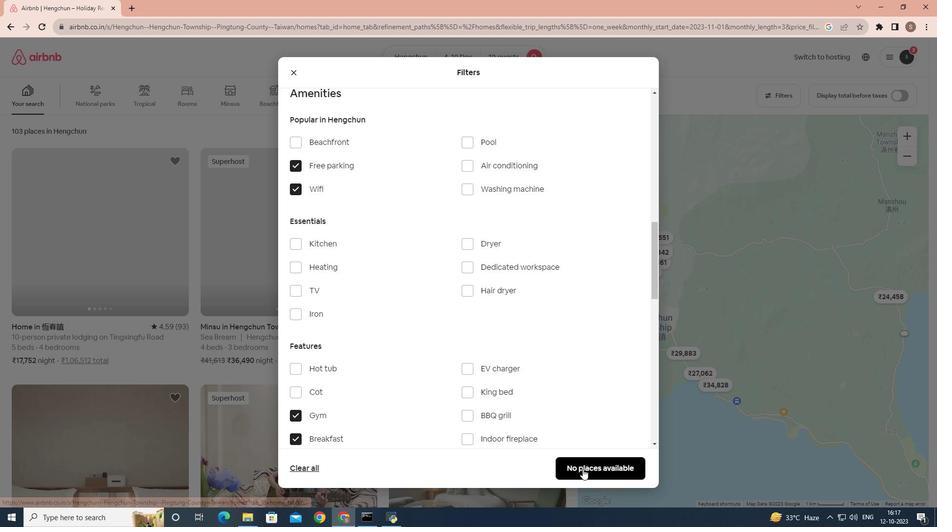 
Action: Mouse moved to (546, 422)
Screenshot: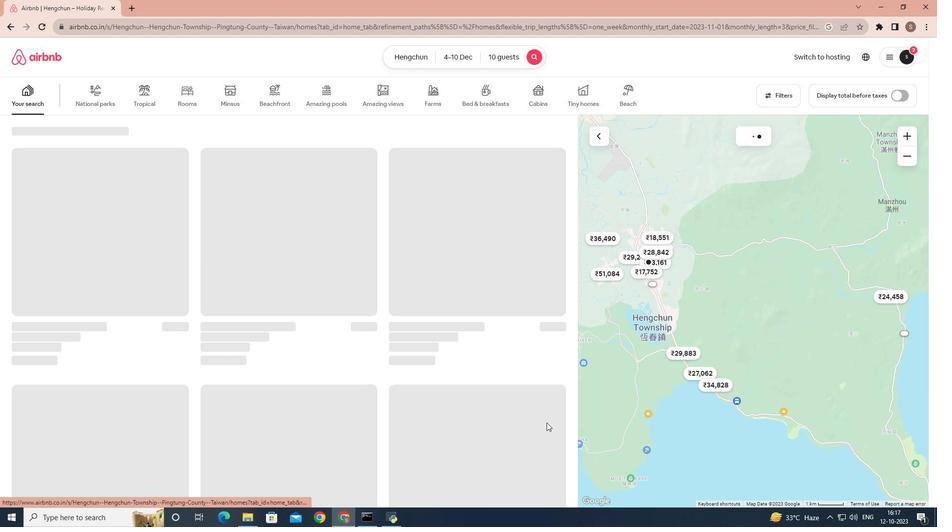 
